 Task: Open Card Joint Venture Planning in Board Product Pricing and Packaging Strategy to Workspace Information Security and add a team member Softage.2@softage.net, a label Red, a checklist Psychology, an attachment from your google drive, a color Red and finally, add a card description 'Plan and execute company team-building conference with team-building exercises' and a comment 'This task presents an opportunity to showcase our leadership and project management skills, ensuring that it is completed on time and within budget.'. Add a start date 'Jan 06, 1900' with a due date 'Jan 13, 1900'
Action: Mouse moved to (519, 189)
Screenshot: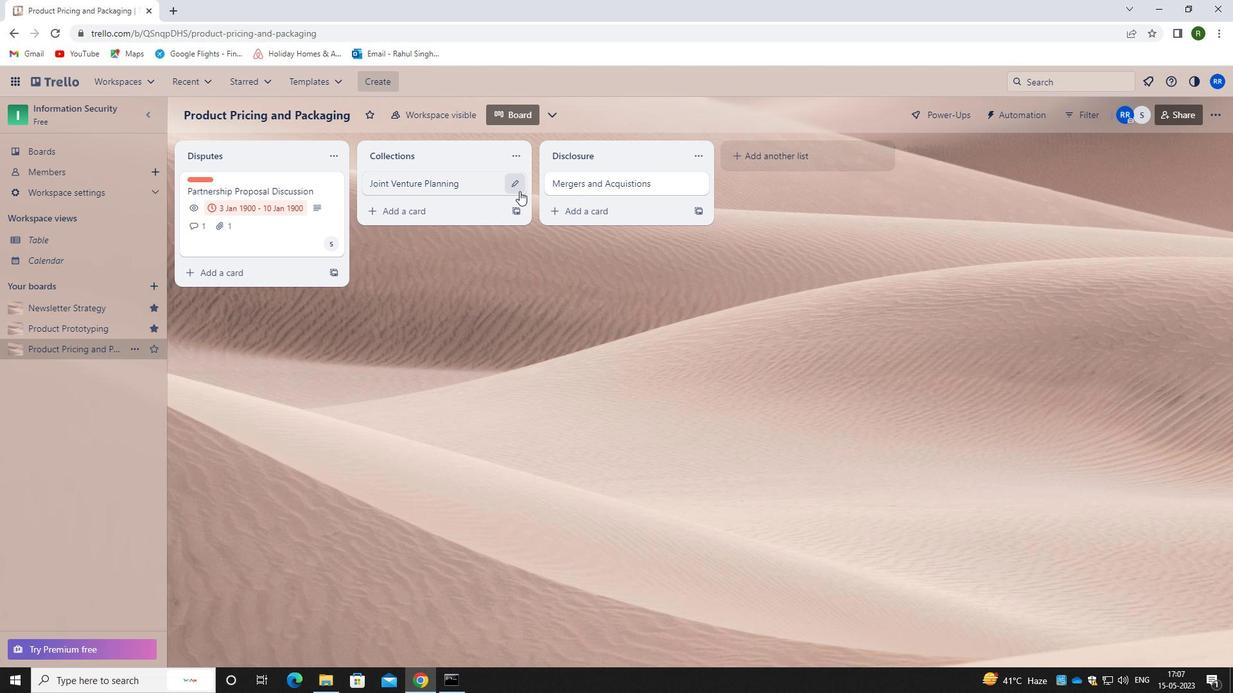 
Action: Mouse pressed left at (519, 189)
Screenshot: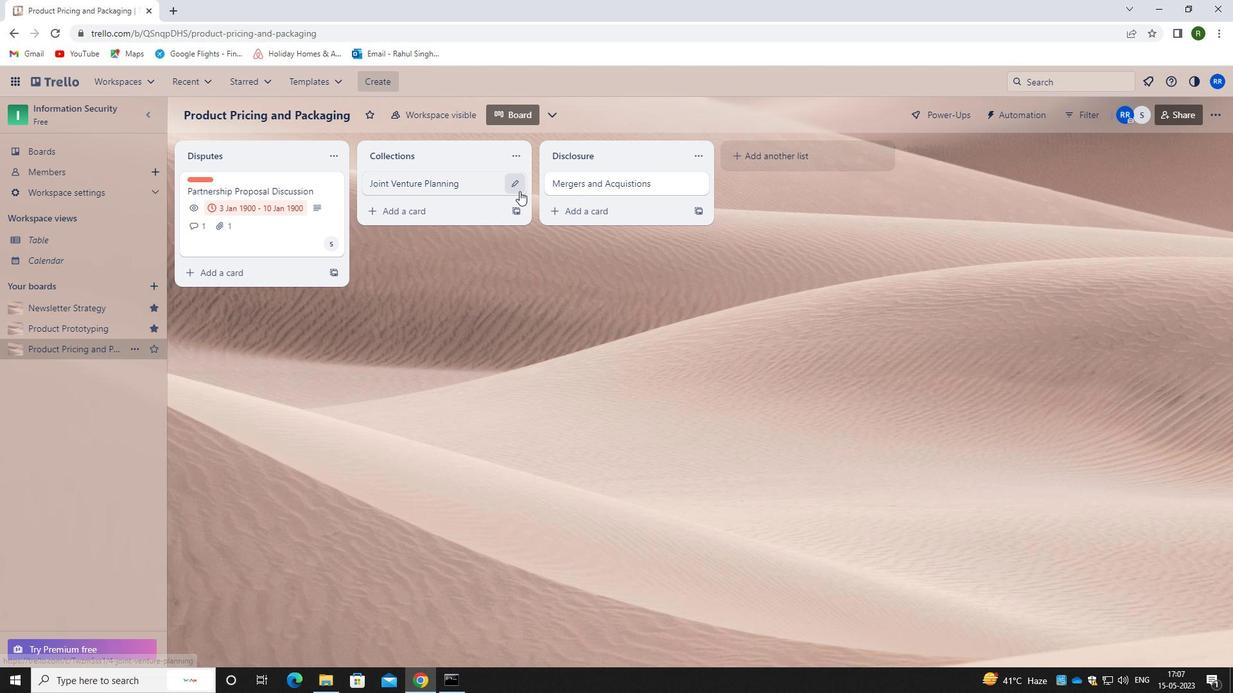 
Action: Mouse moved to (599, 182)
Screenshot: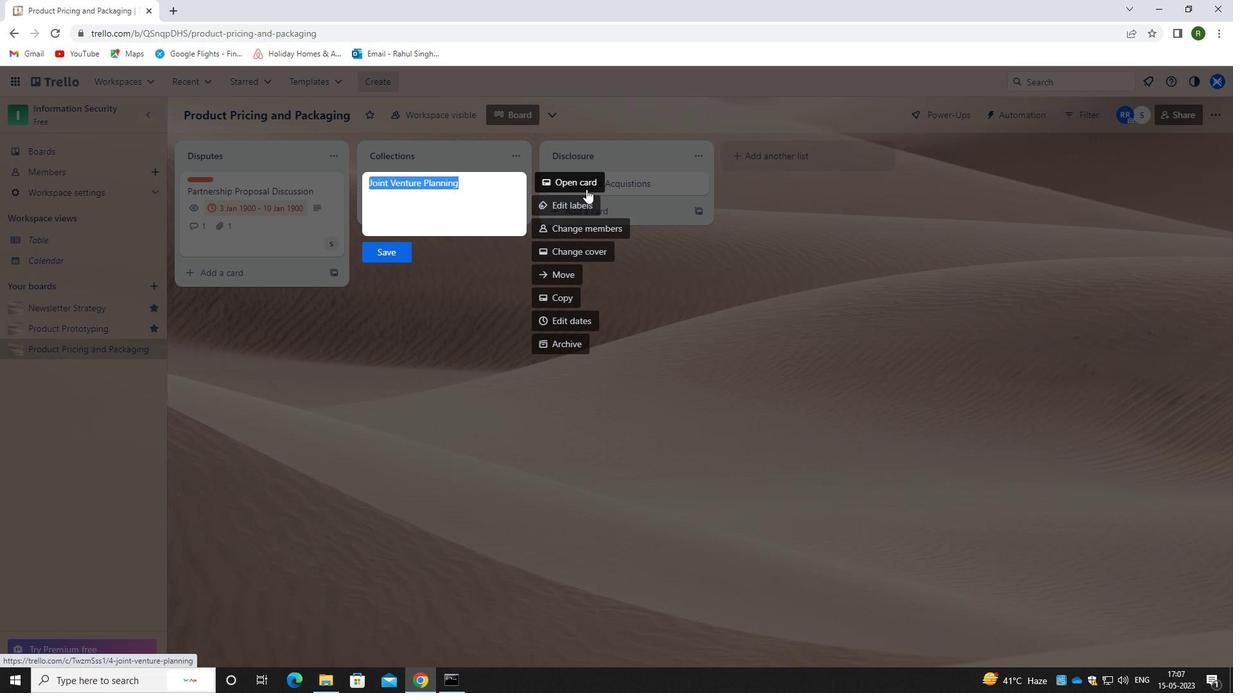 
Action: Mouse pressed left at (599, 182)
Screenshot: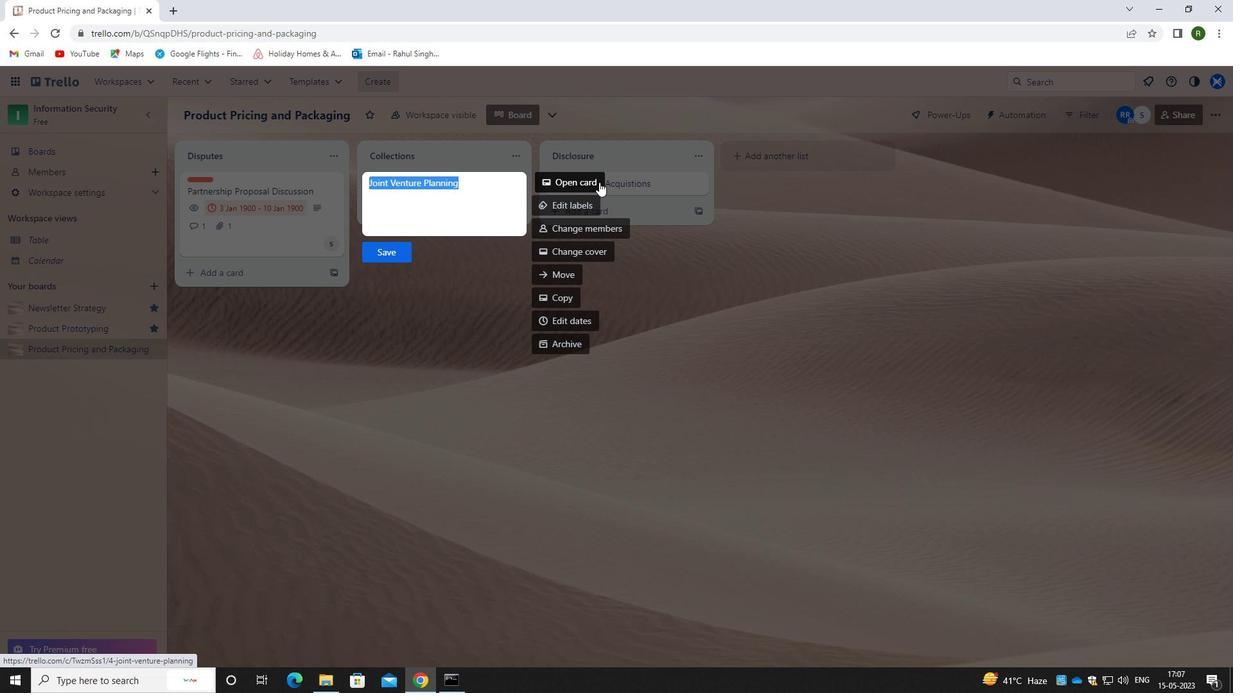 
Action: Mouse moved to (776, 225)
Screenshot: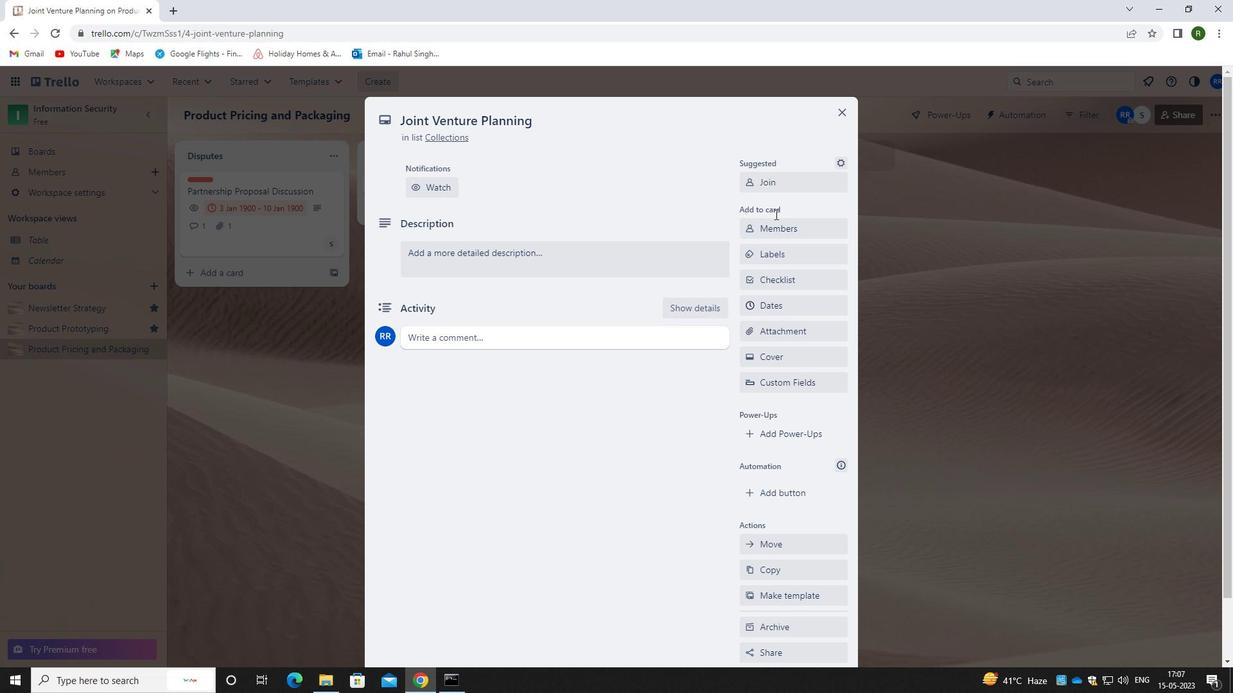
Action: Mouse pressed left at (776, 225)
Screenshot: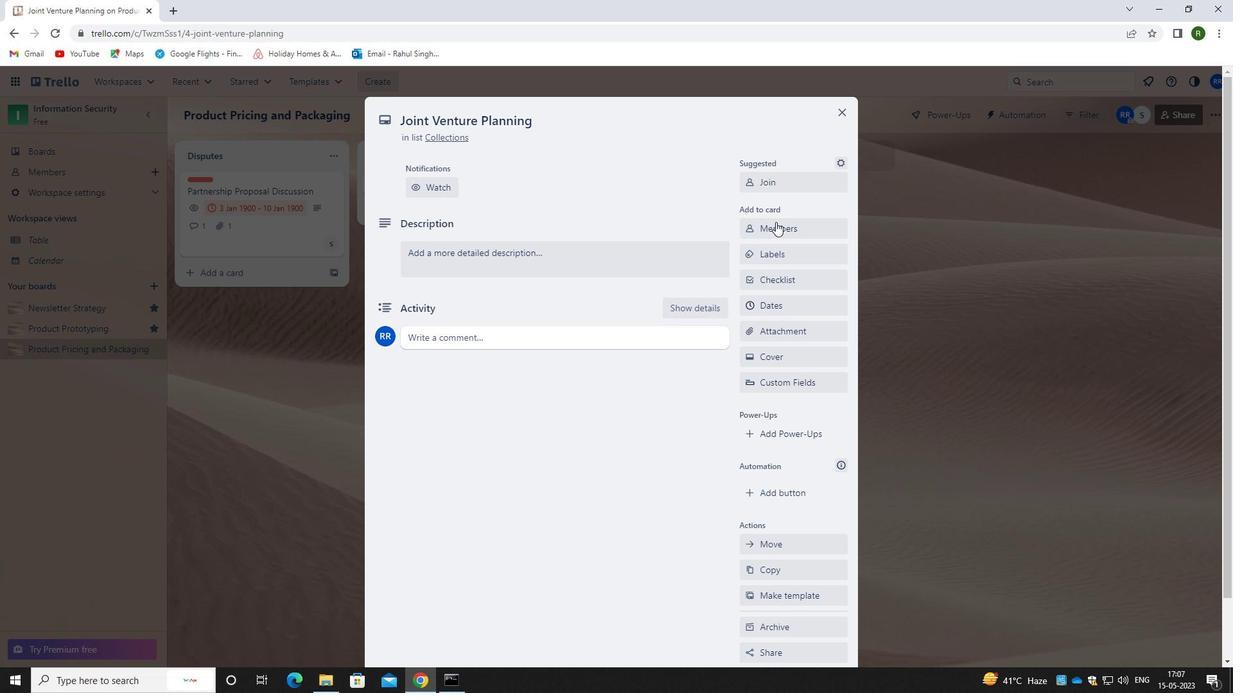 
Action: Mouse moved to (636, 204)
Screenshot: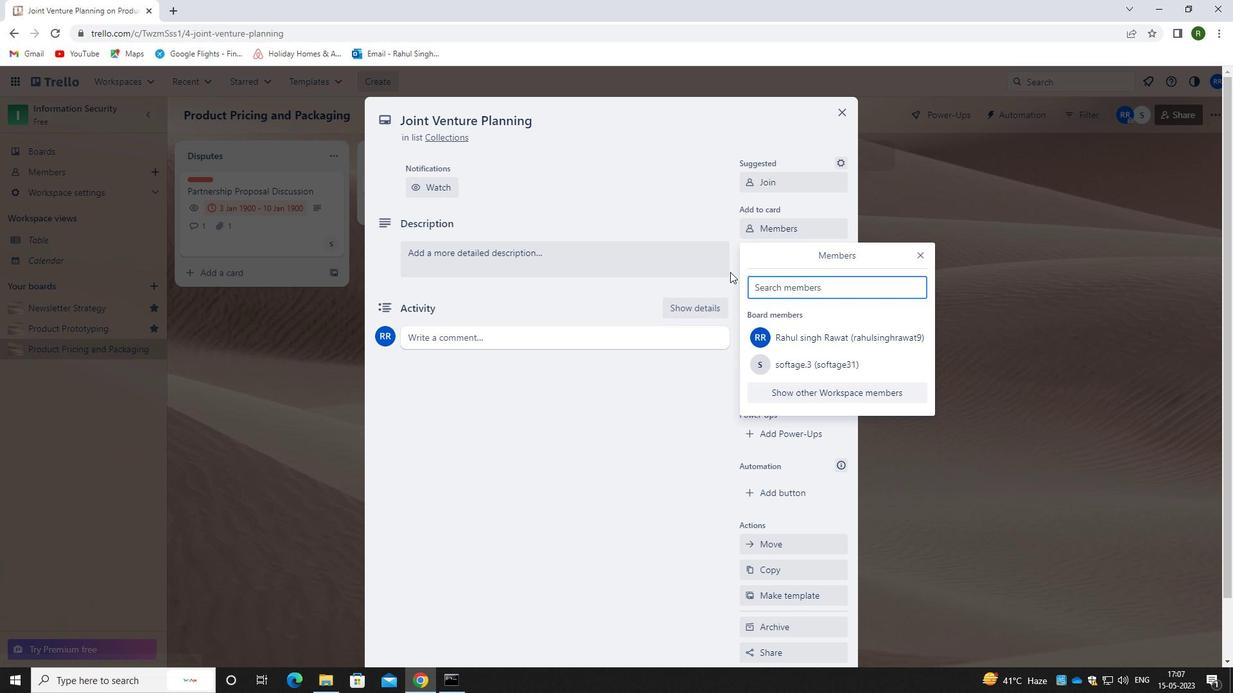 
Action: Key pressed <Key.caps_lock>s<Key.caps_lock>oftage.2<Key.shift>@SOFTAGE.NET
Screenshot: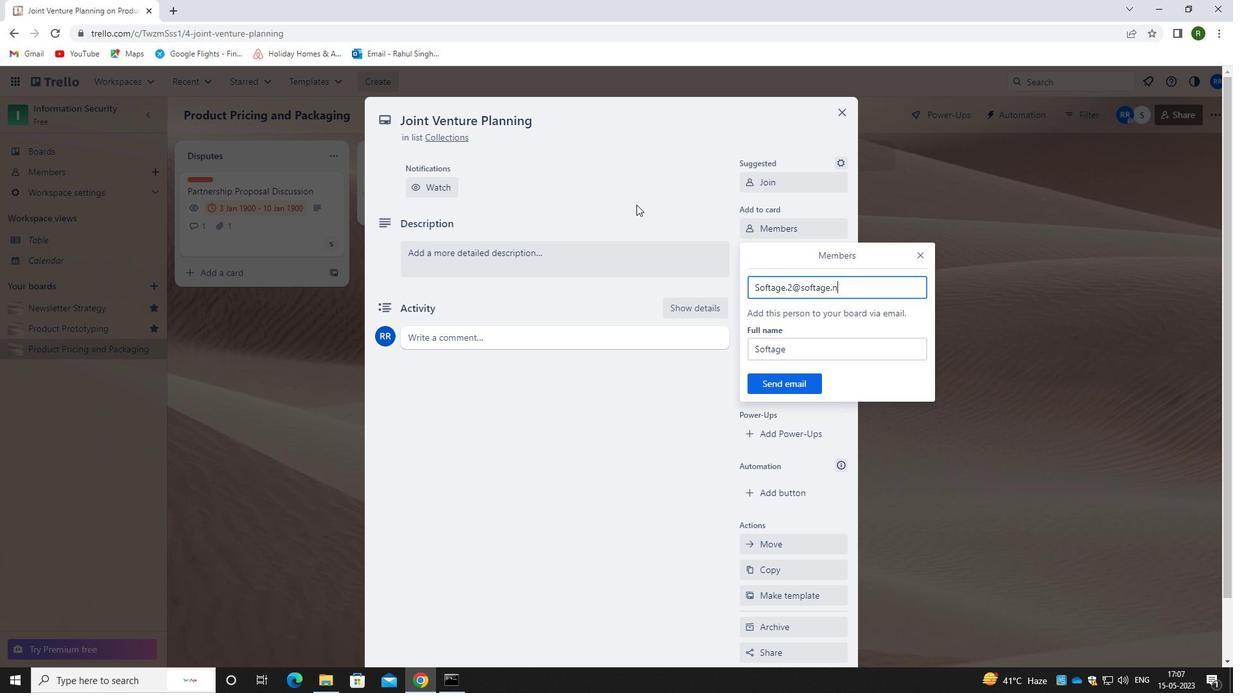 
Action: Mouse moved to (769, 384)
Screenshot: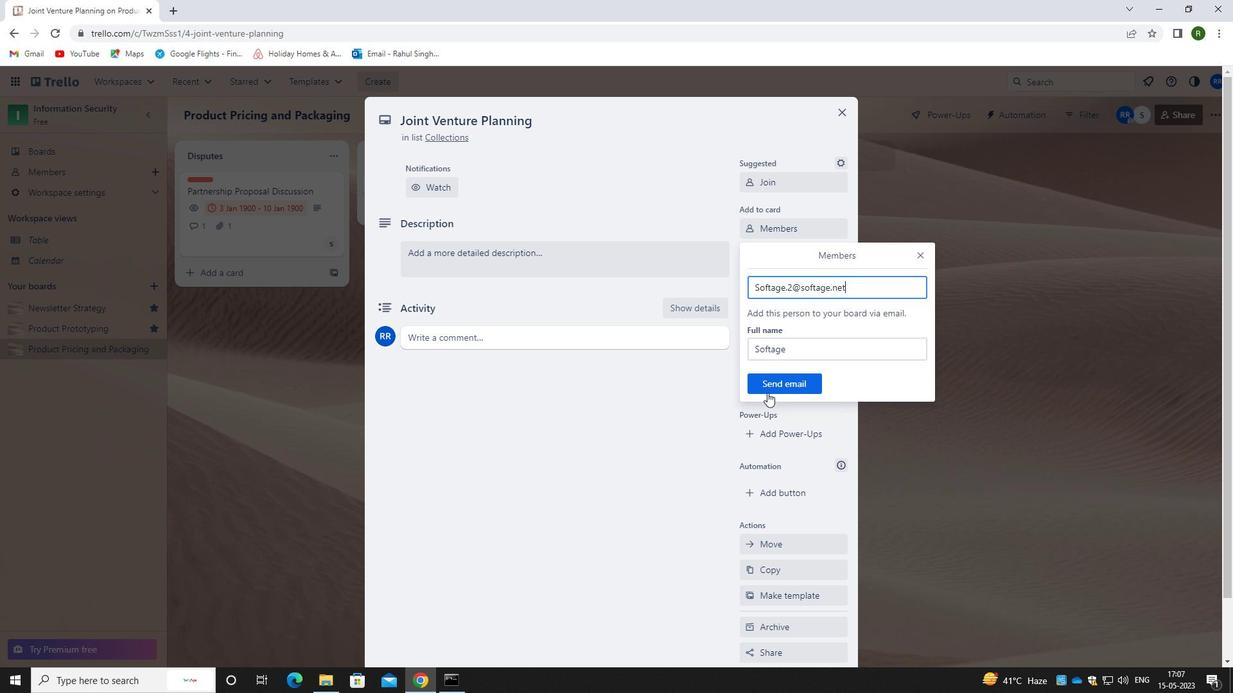 
Action: Mouse pressed left at (769, 384)
Screenshot: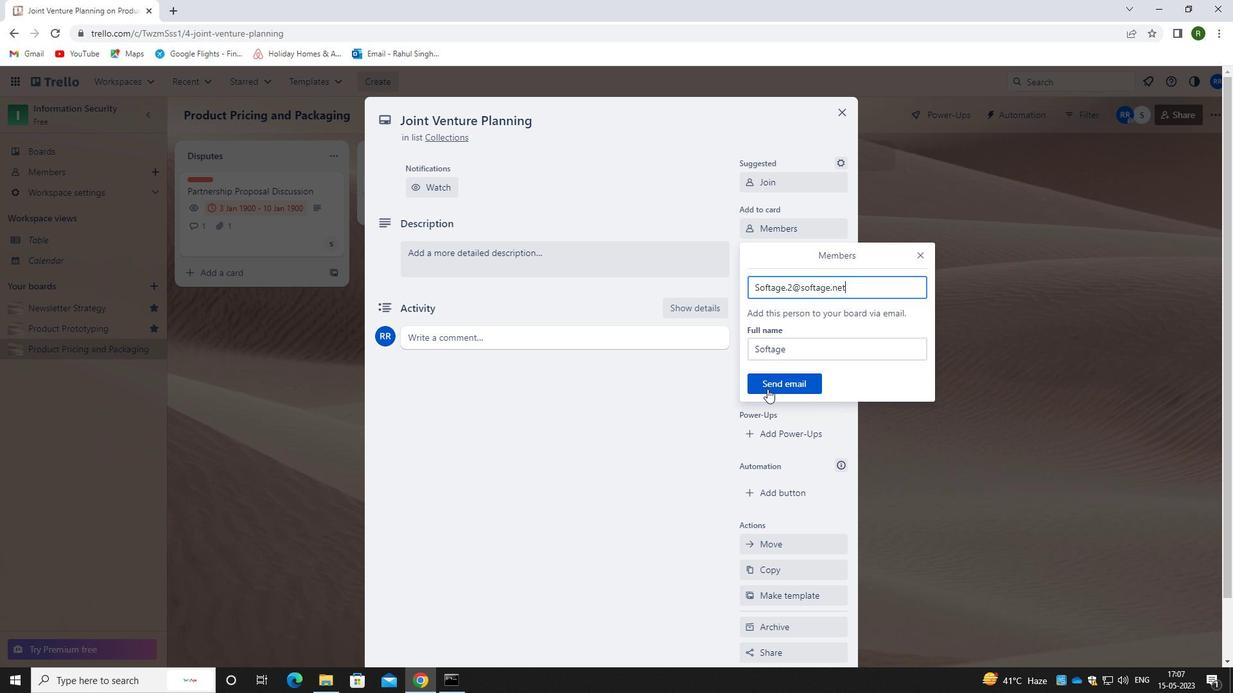 
Action: Mouse moved to (783, 257)
Screenshot: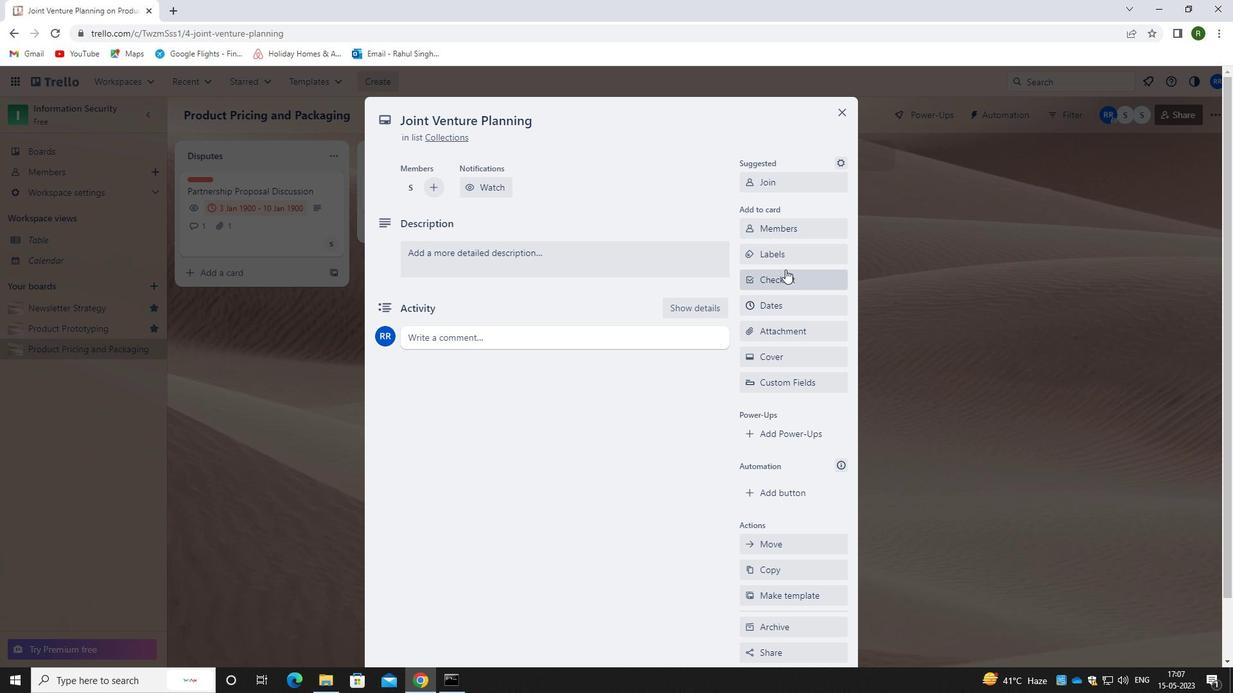 
Action: Mouse pressed left at (783, 257)
Screenshot: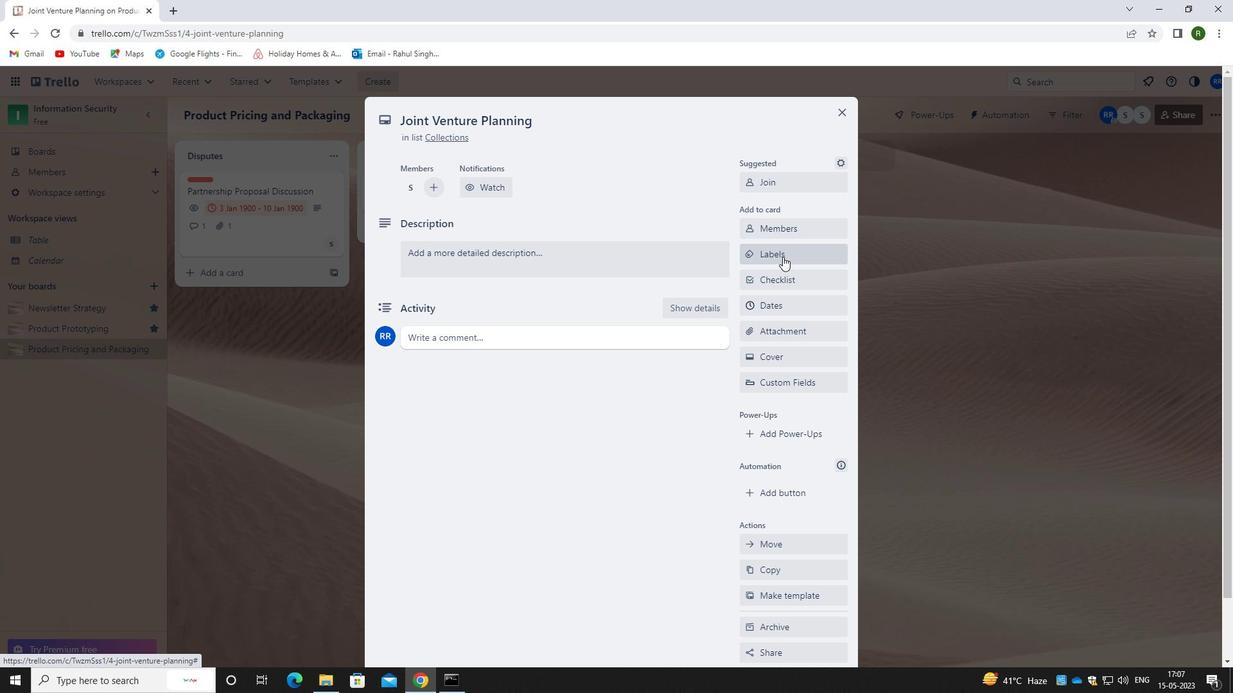 
Action: Mouse moved to (782, 257)
Screenshot: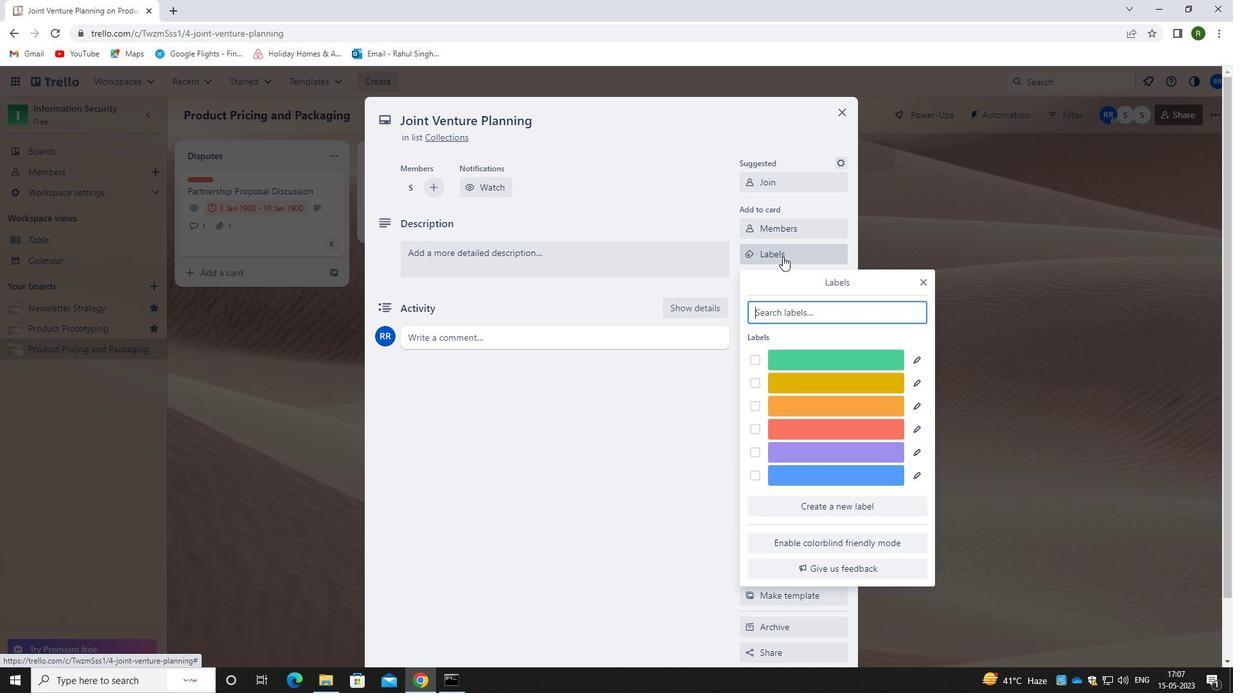 
Action: Key pressed RED
Screenshot: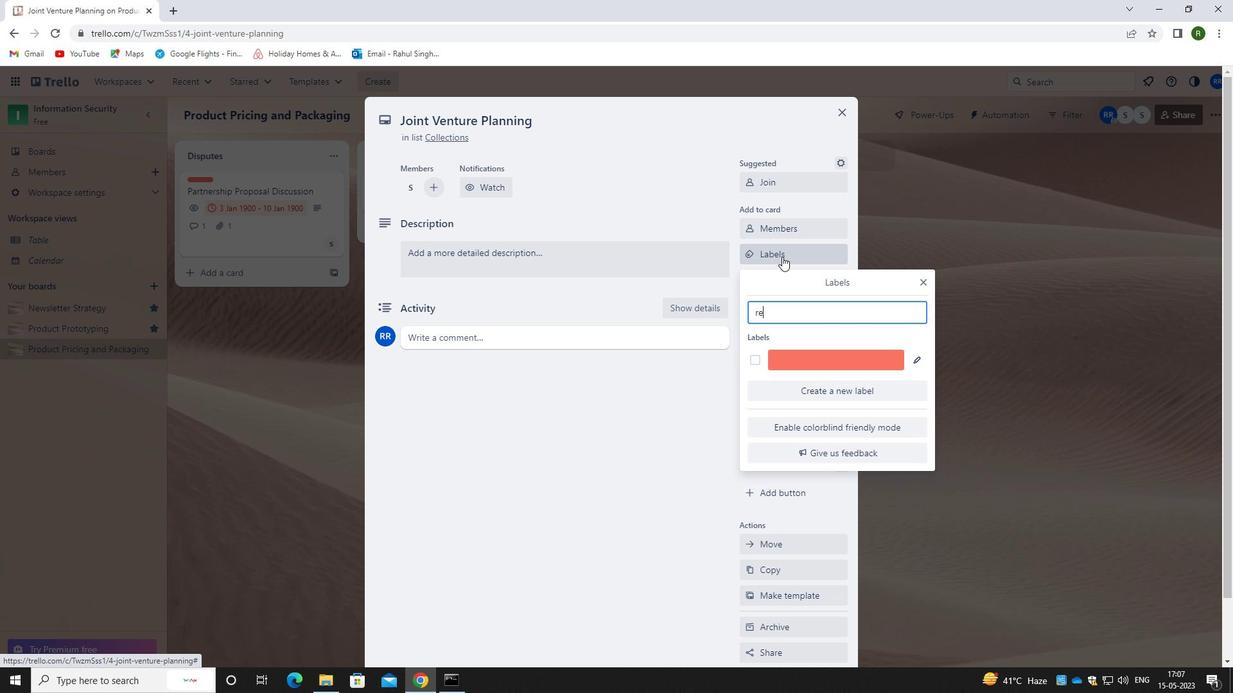 
Action: Mouse moved to (752, 360)
Screenshot: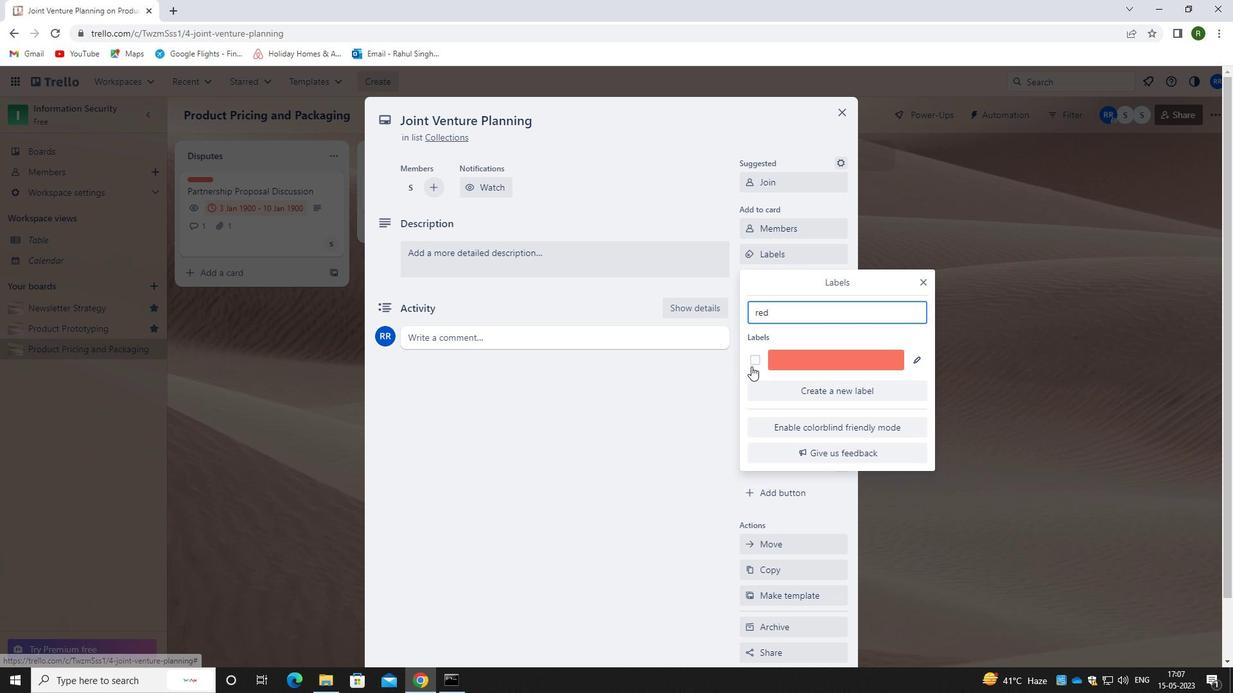 
Action: Mouse pressed left at (752, 360)
Screenshot: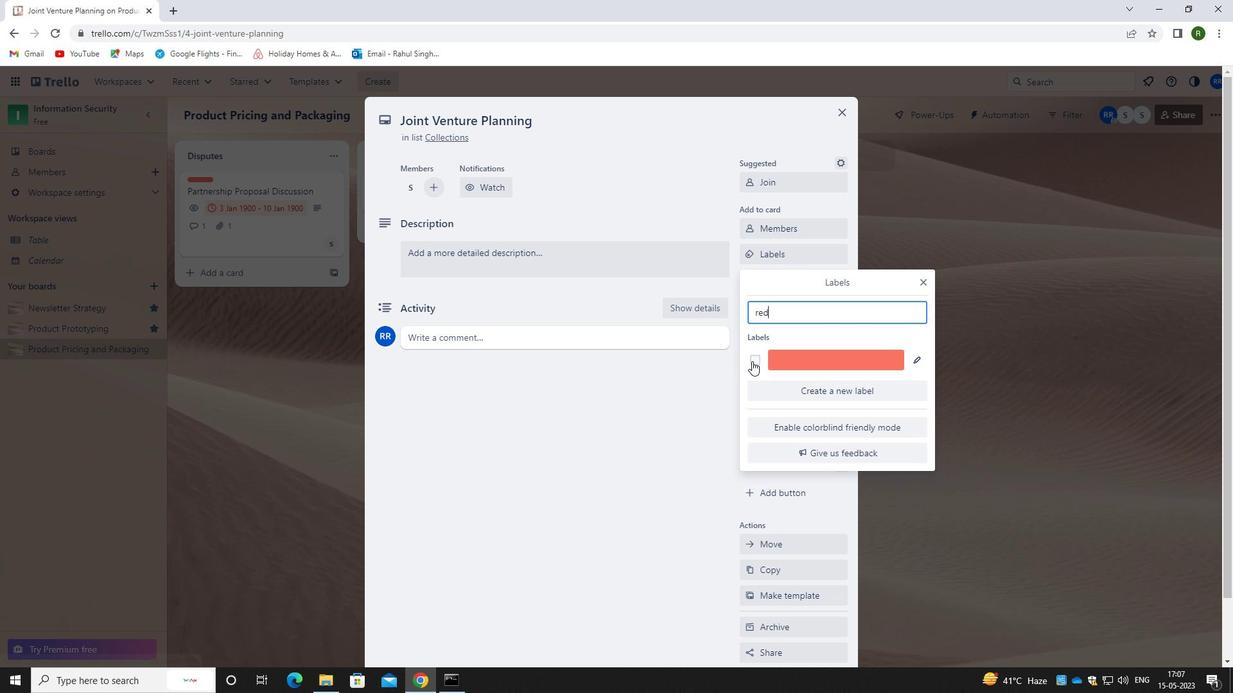 
Action: Mouse moved to (658, 434)
Screenshot: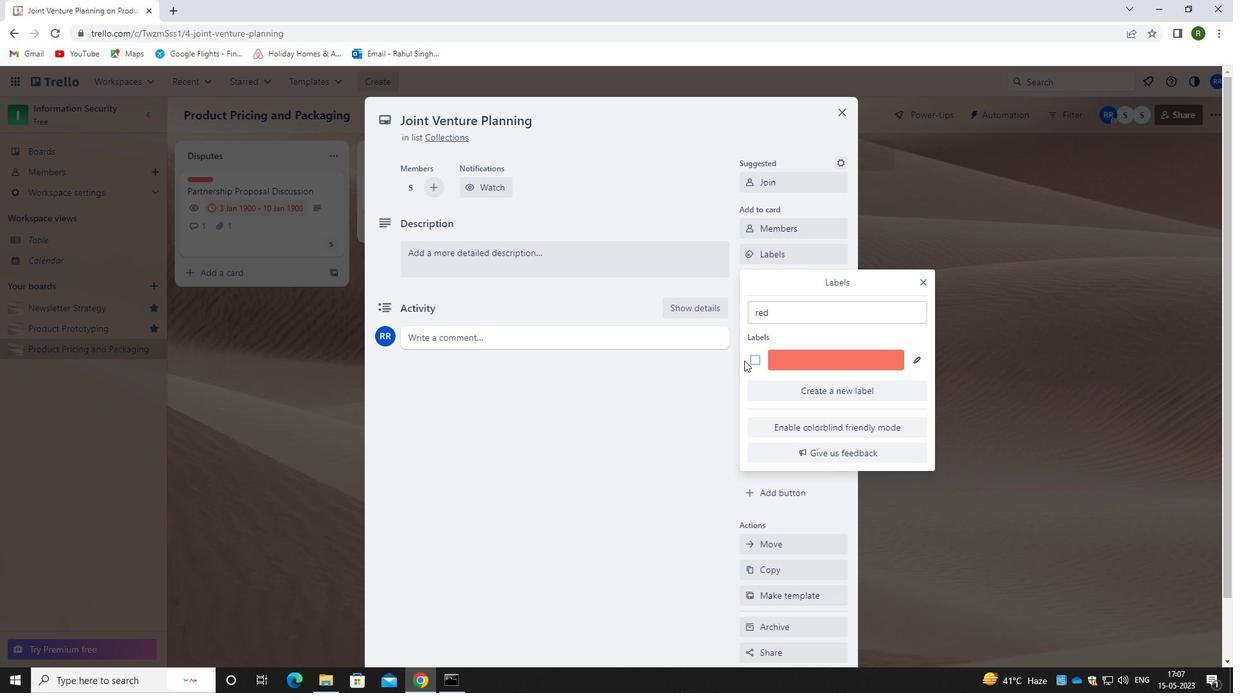 
Action: Mouse pressed left at (658, 434)
Screenshot: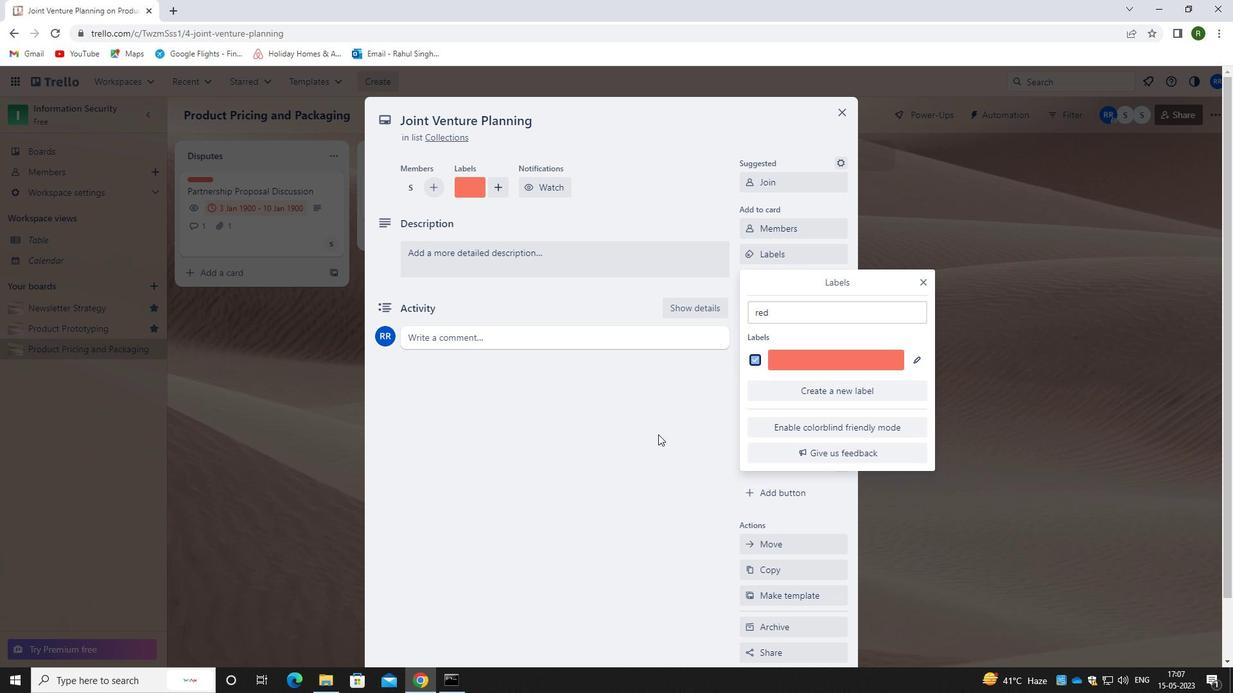 
Action: Mouse moved to (793, 278)
Screenshot: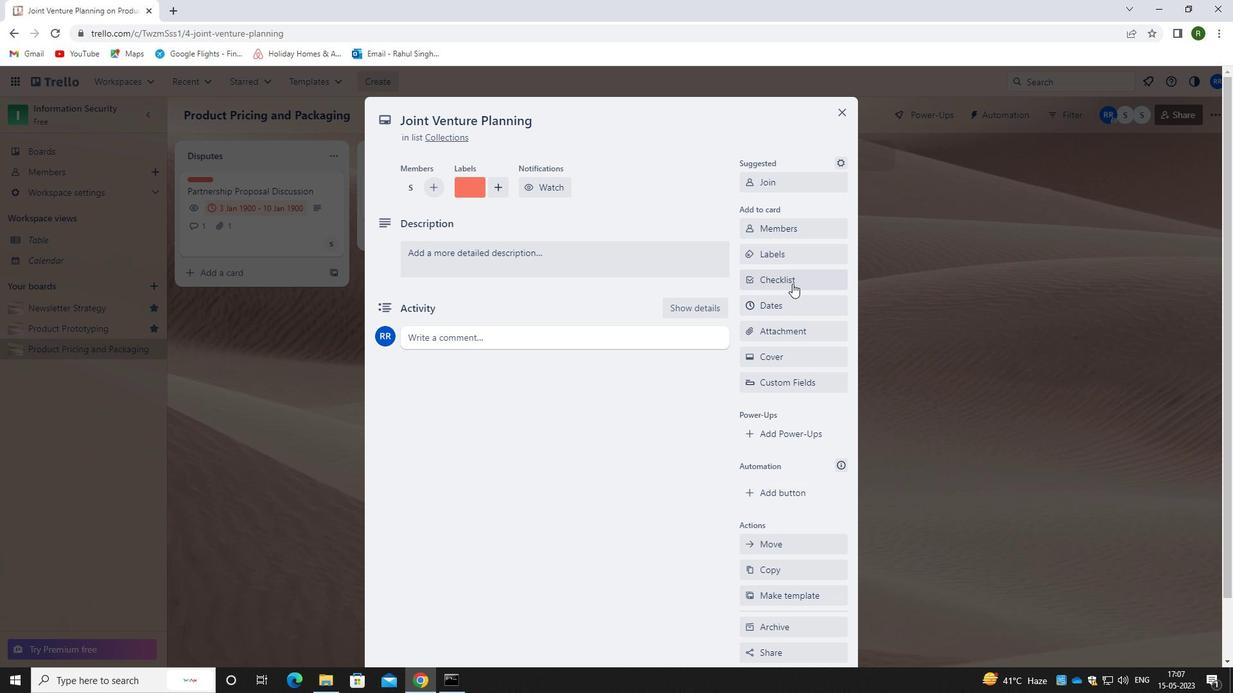 
Action: Mouse pressed left at (793, 278)
Screenshot: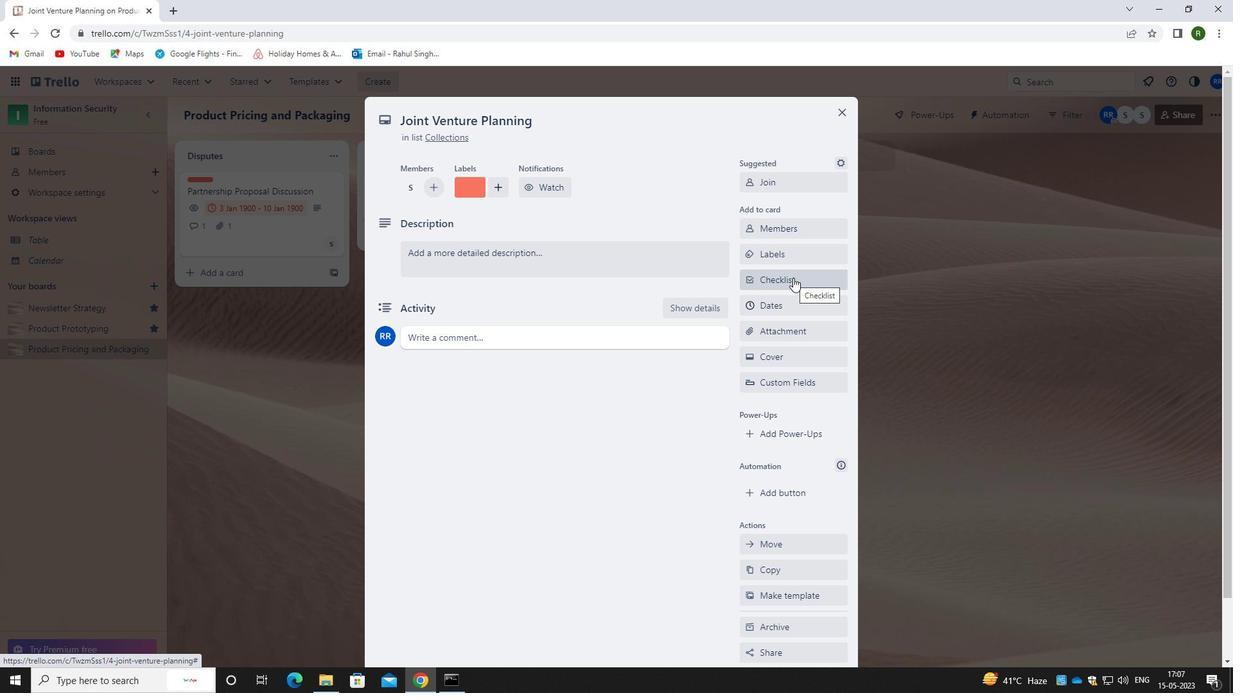 
Action: Mouse moved to (783, 298)
Screenshot: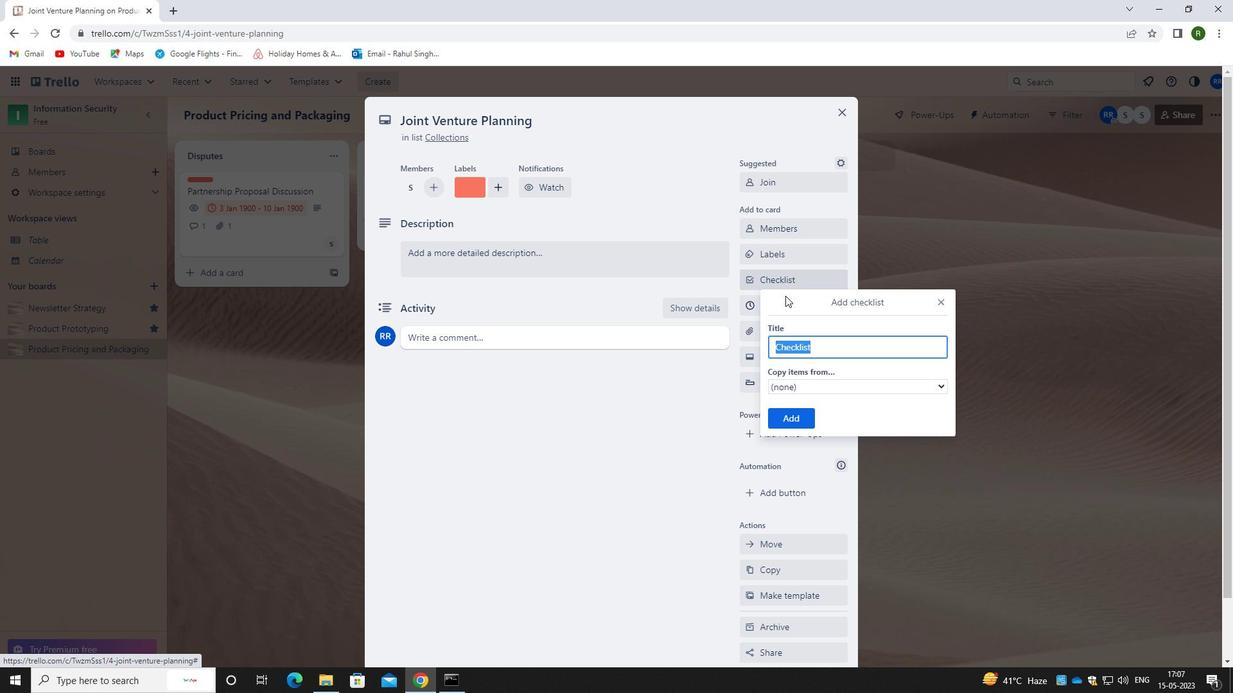 
Action: Key pressed <Key.shift>PSYCHO
Screenshot: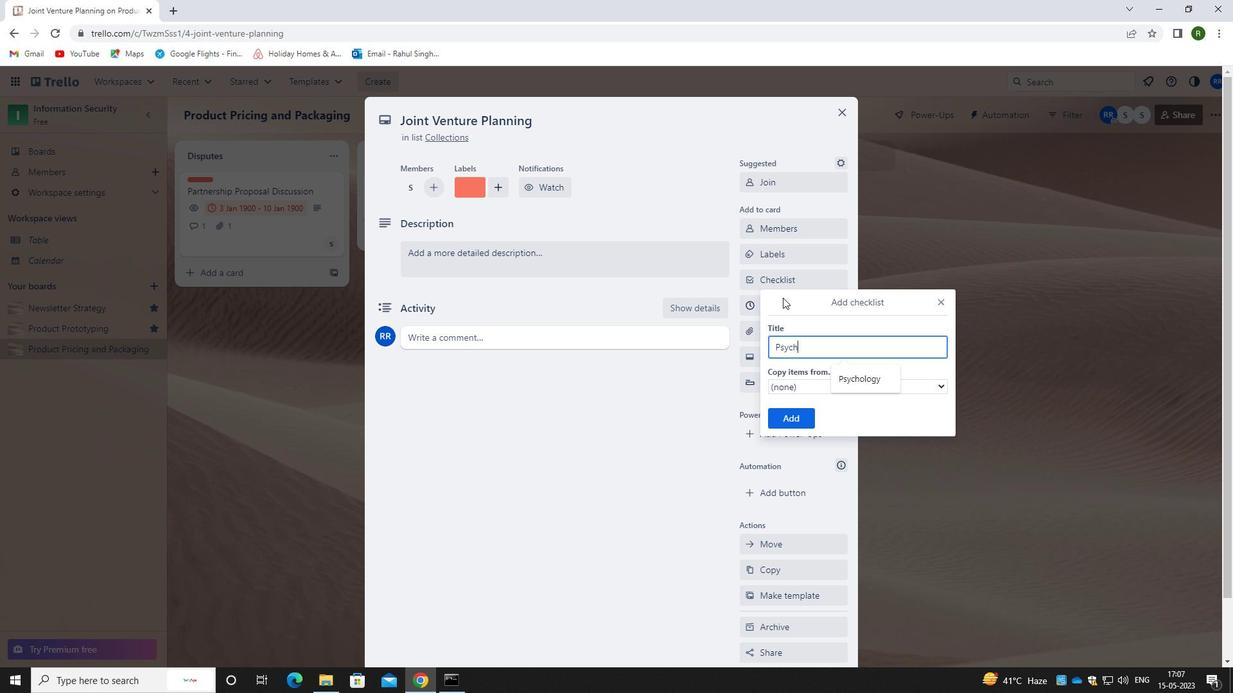 
Action: Mouse moved to (853, 377)
Screenshot: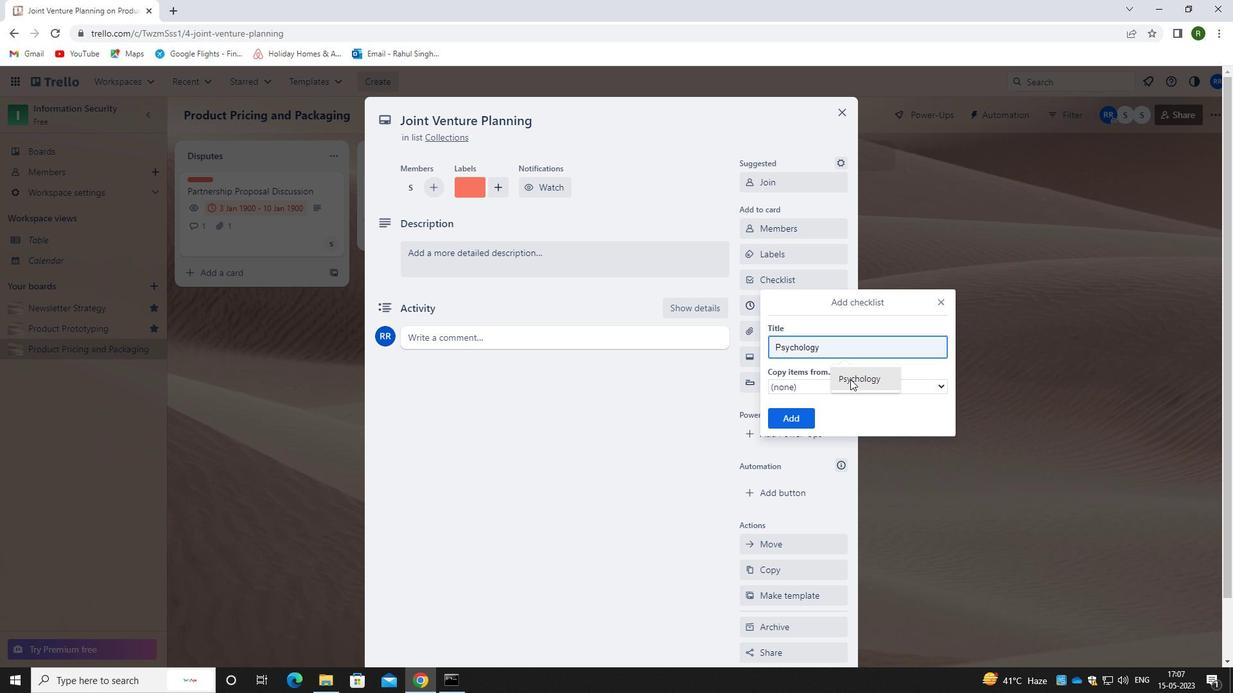 
Action: Mouse pressed left at (853, 377)
Screenshot: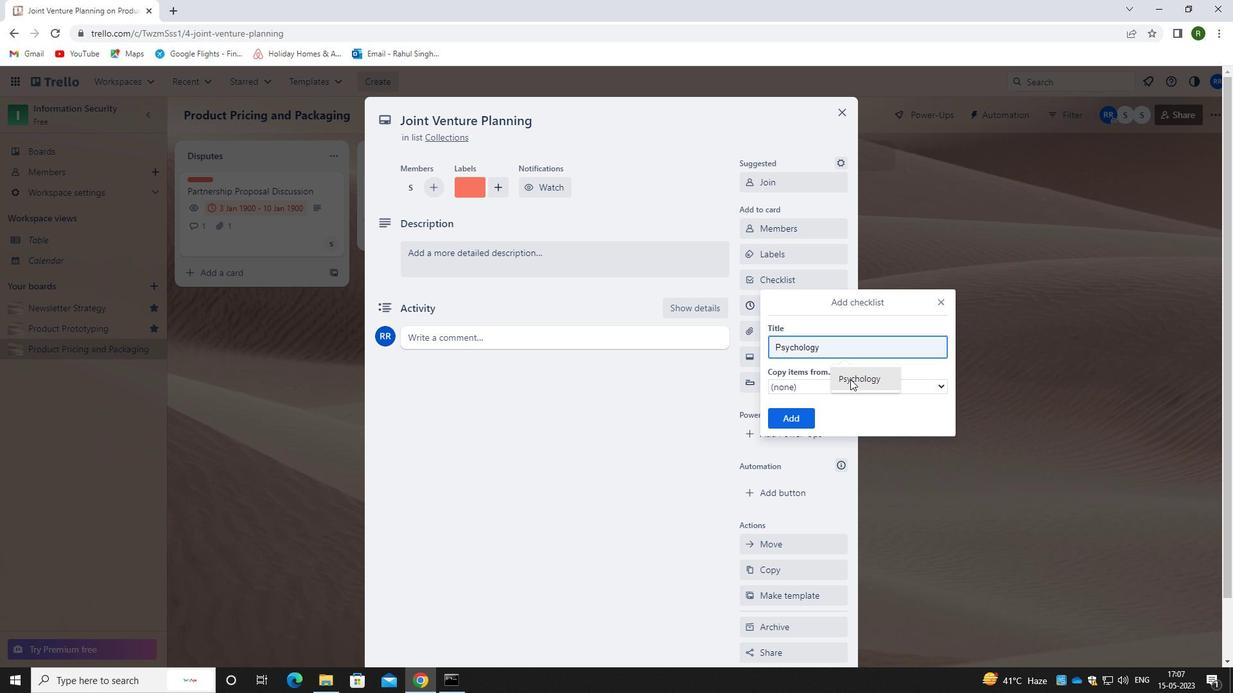 
Action: Mouse moved to (805, 418)
Screenshot: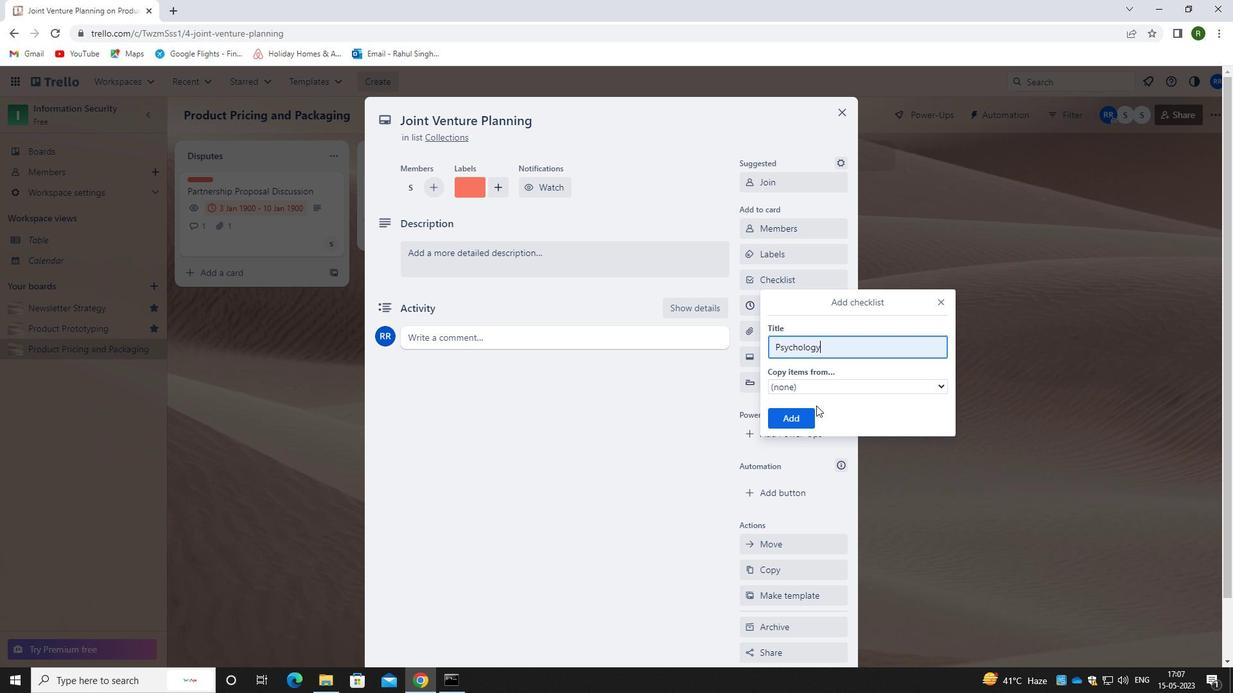 
Action: Mouse pressed left at (805, 418)
Screenshot: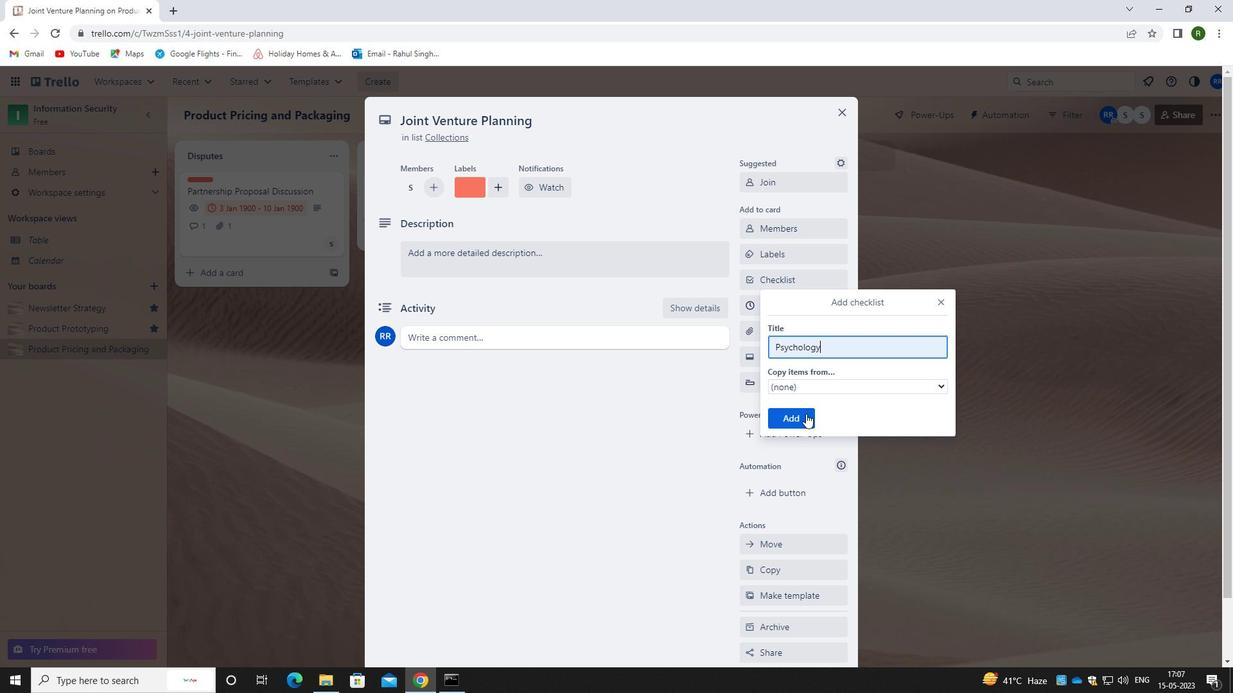 
Action: Mouse moved to (805, 335)
Screenshot: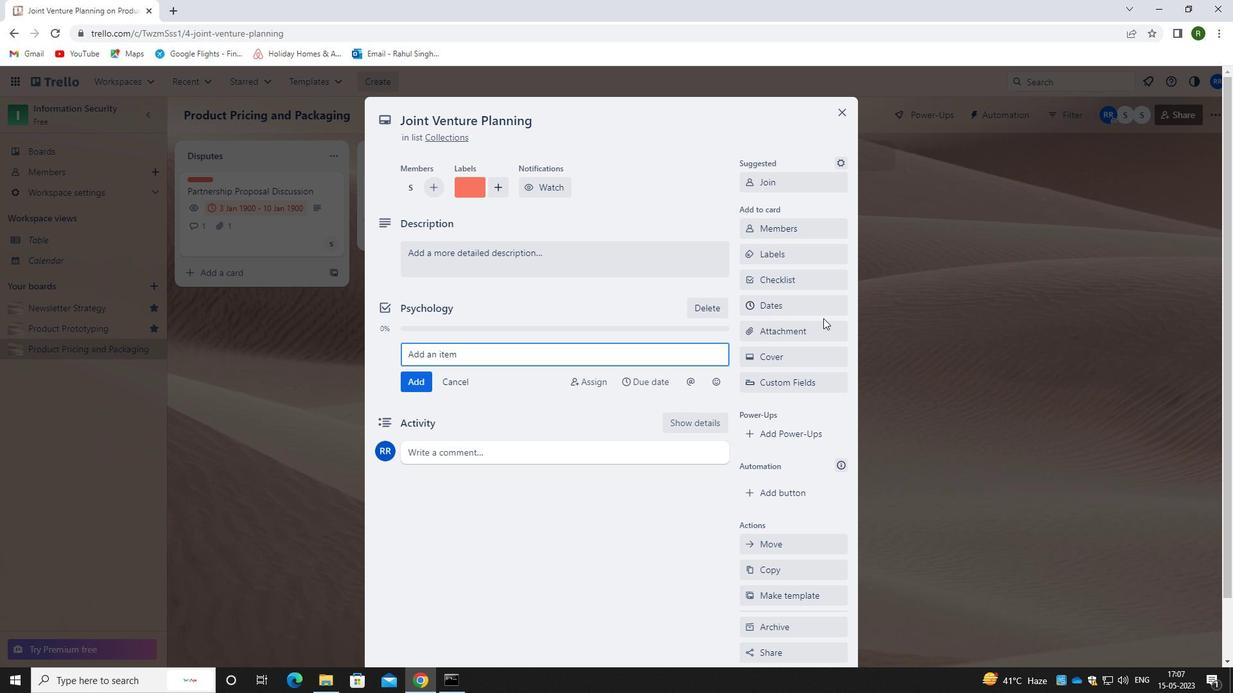 
Action: Mouse pressed left at (805, 335)
Screenshot: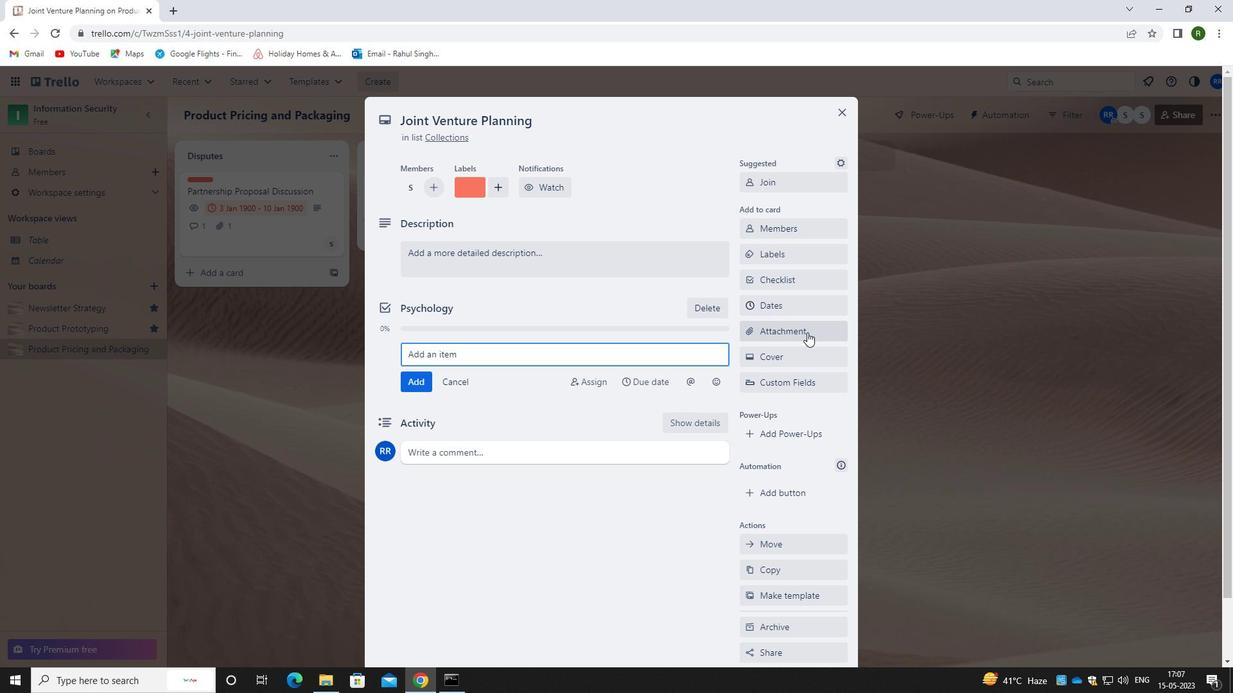 
Action: Mouse moved to (808, 428)
Screenshot: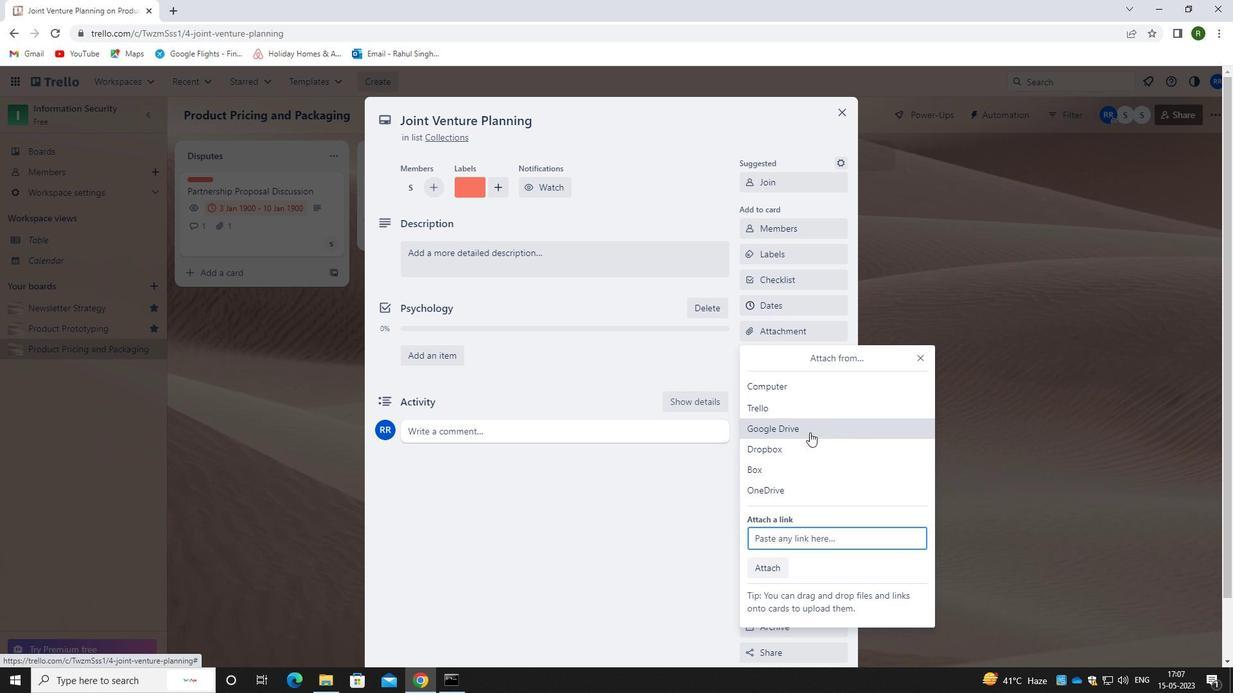 
Action: Mouse pressed left at (808, 428)
Screenshot: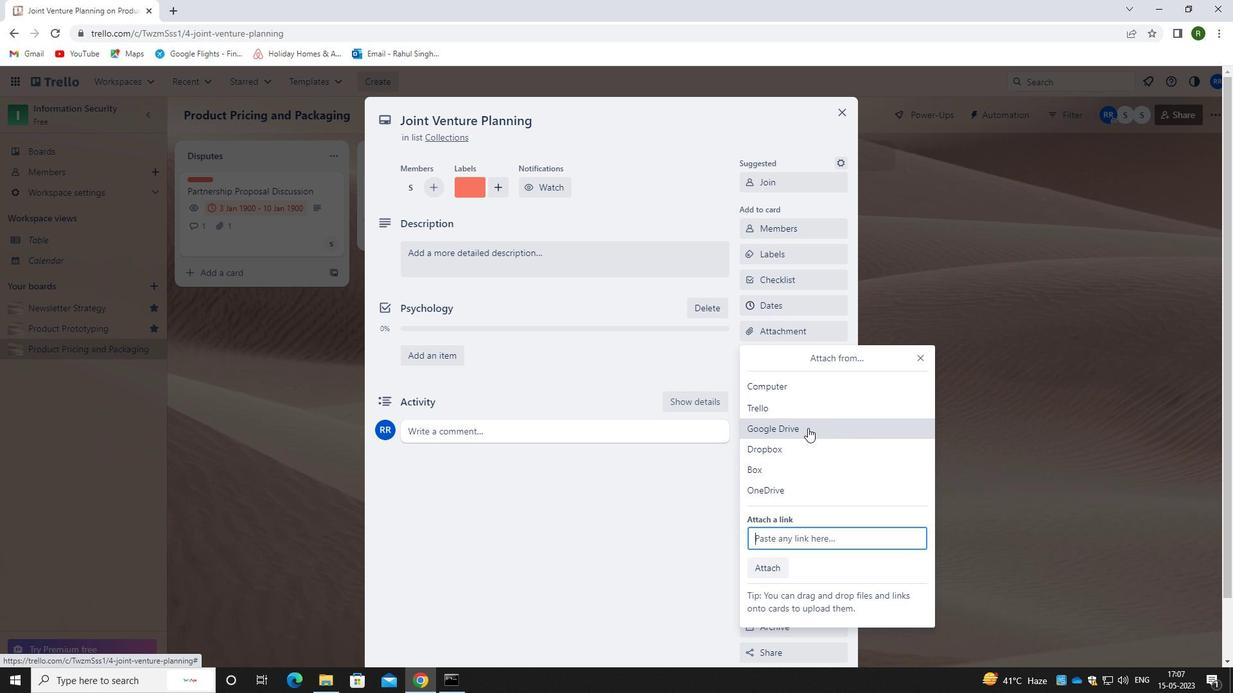 
Action: Mouse moved to (326, 471)
Screenshot: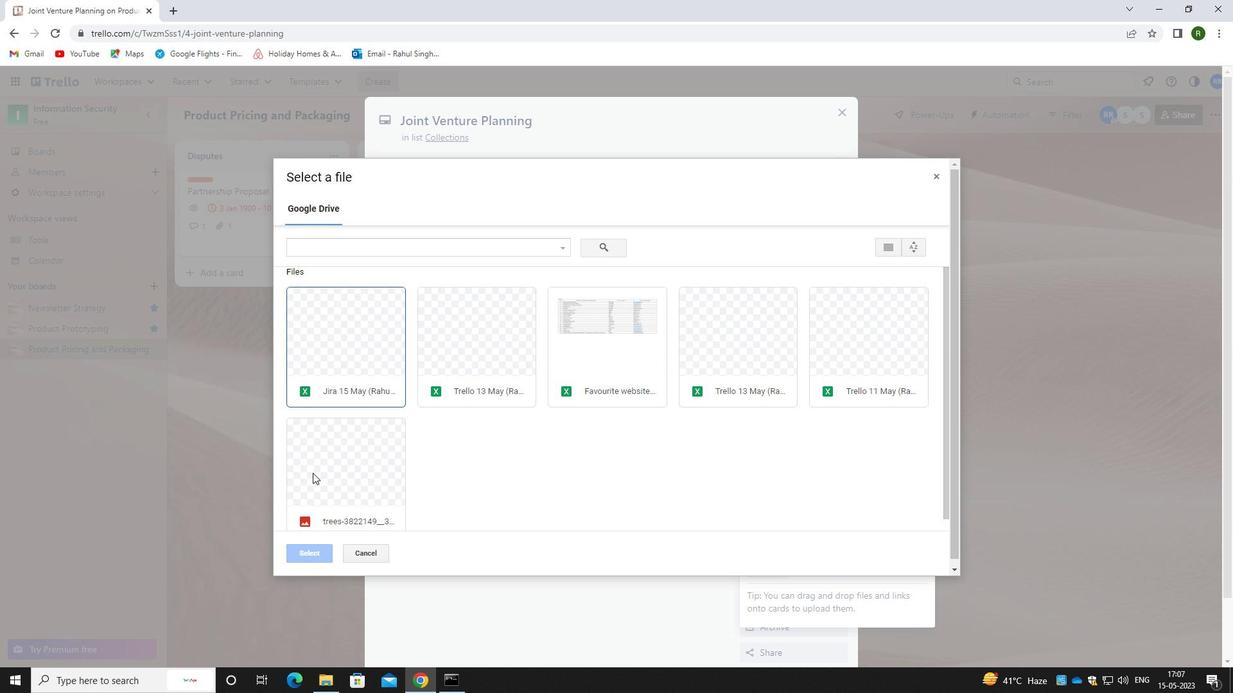 
Action: Mouse pressed left at (326, 471)
Screenshot: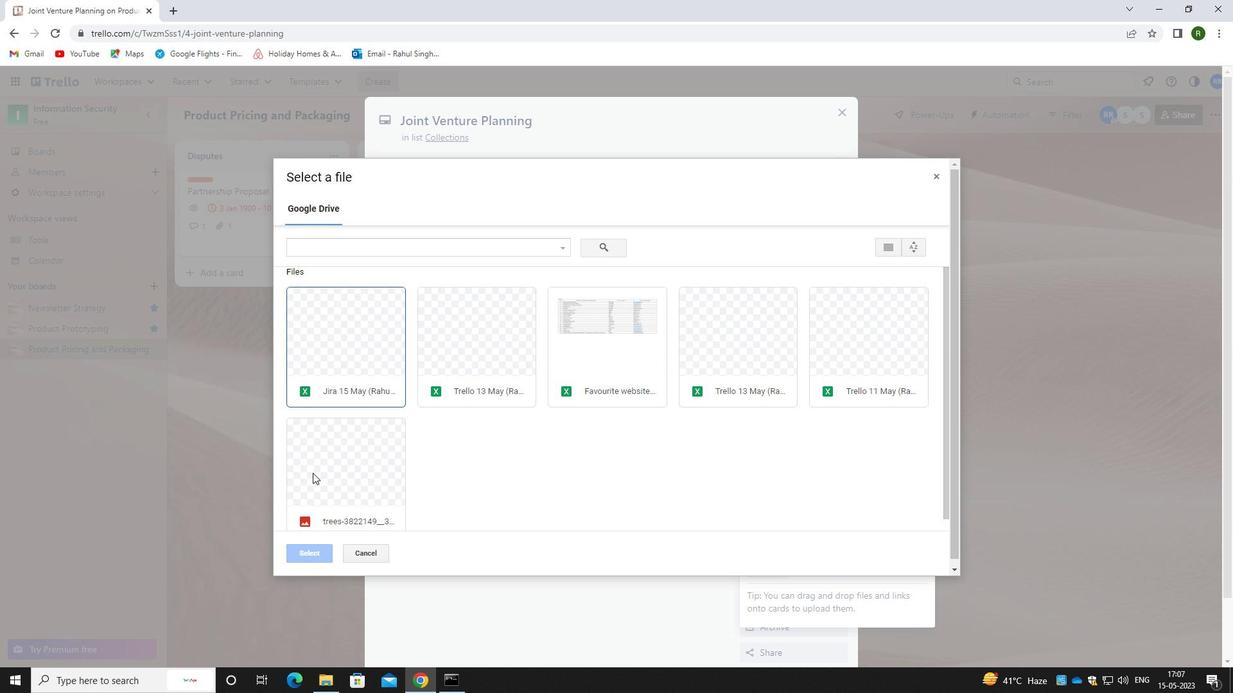 
Action: Mouse moved to (305, 550)
Screenshot: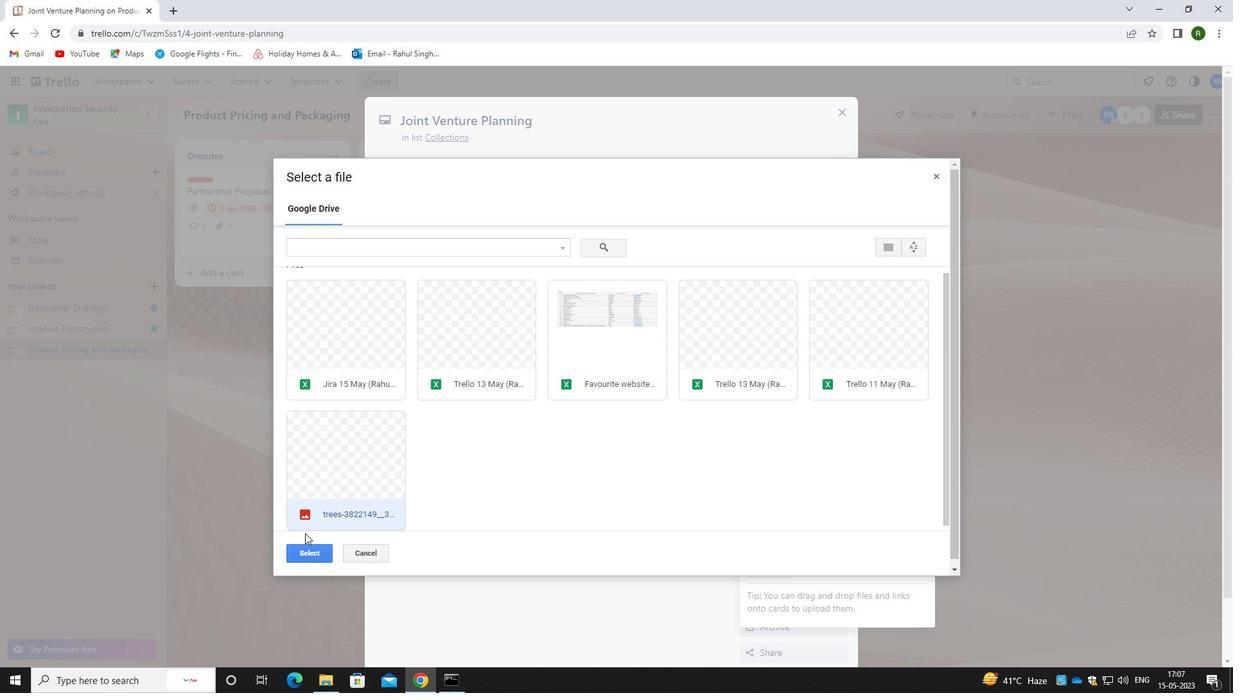 
Action: Mouse pressed left at (305, 550)
Screenshot: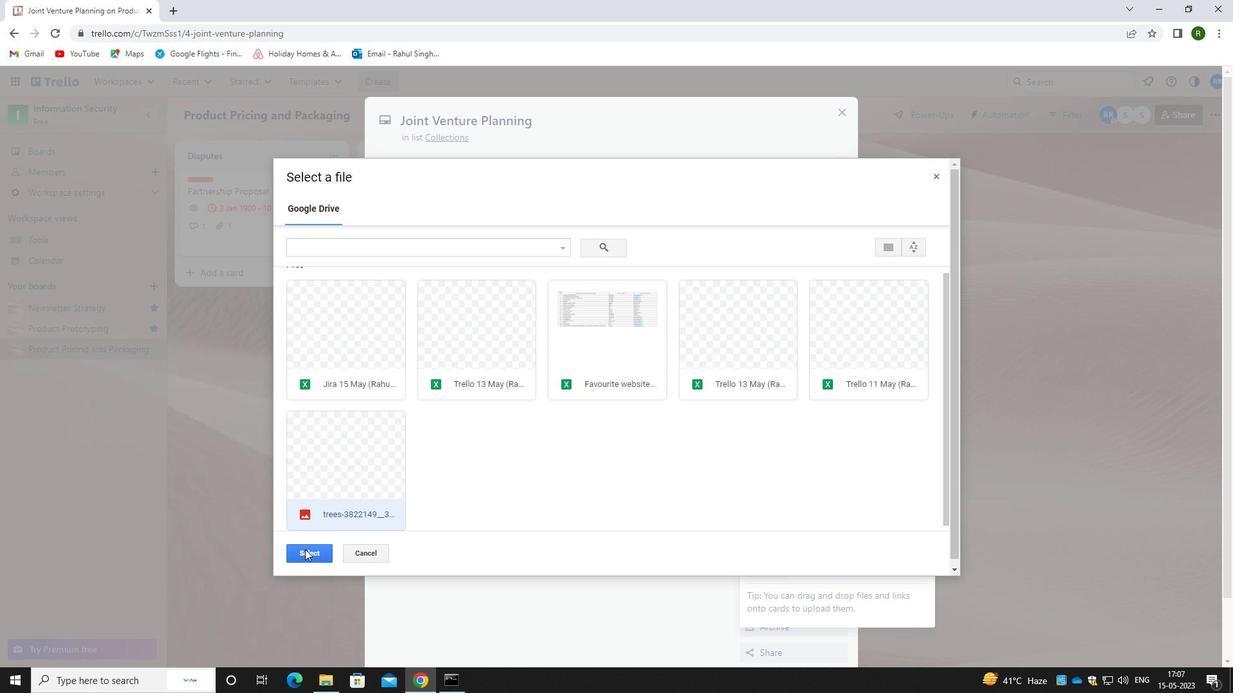 
Action: Mouse moved to (543, 262)
Screenshot: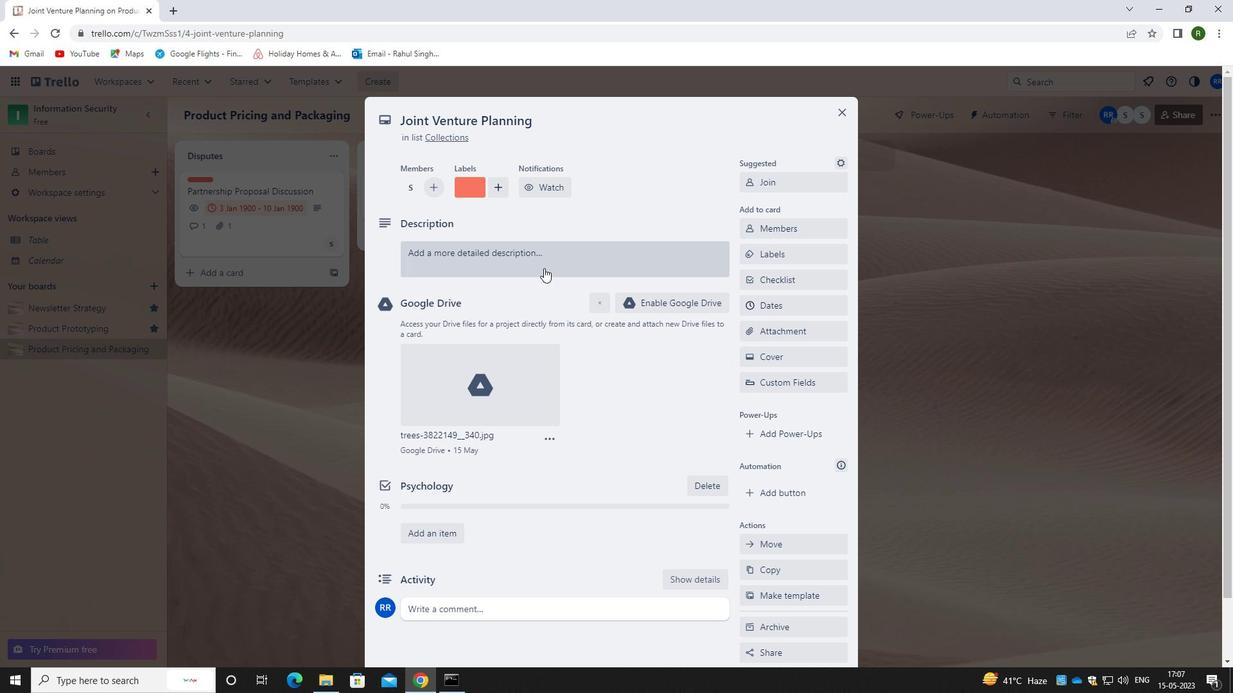 
Action: Mouse pressed left at (543, 262)
Screenshot: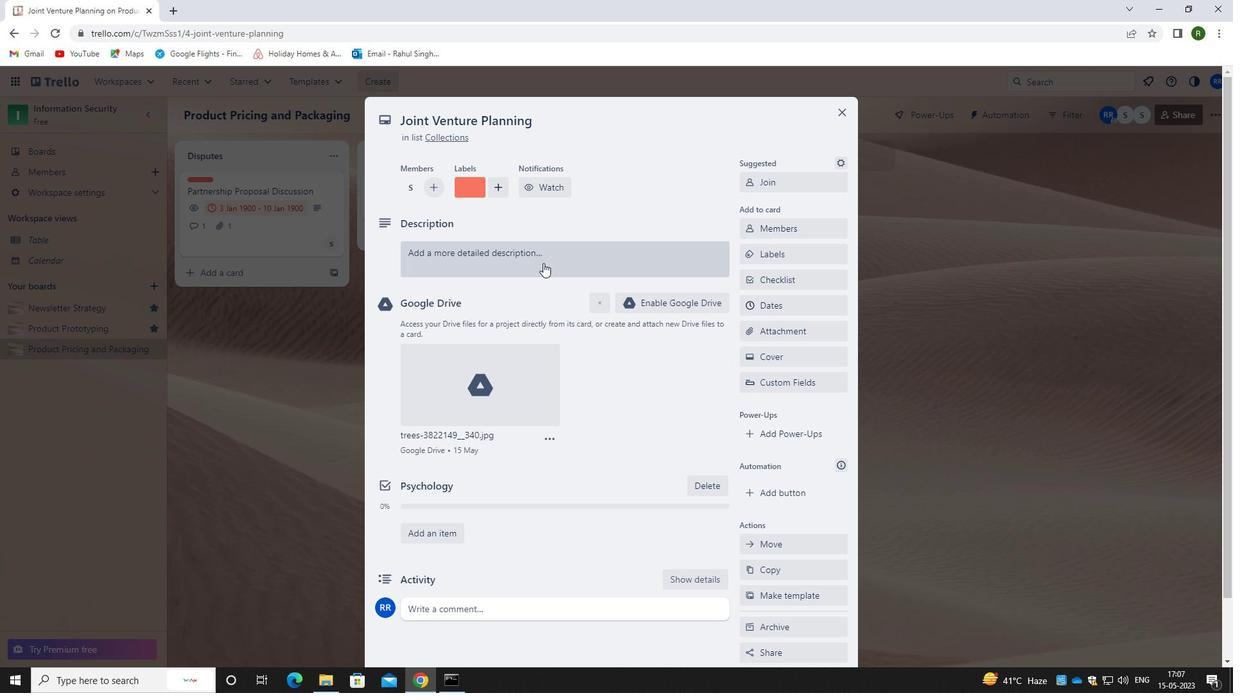 
Action: Mouse moved to (539, 303)
Screenshot: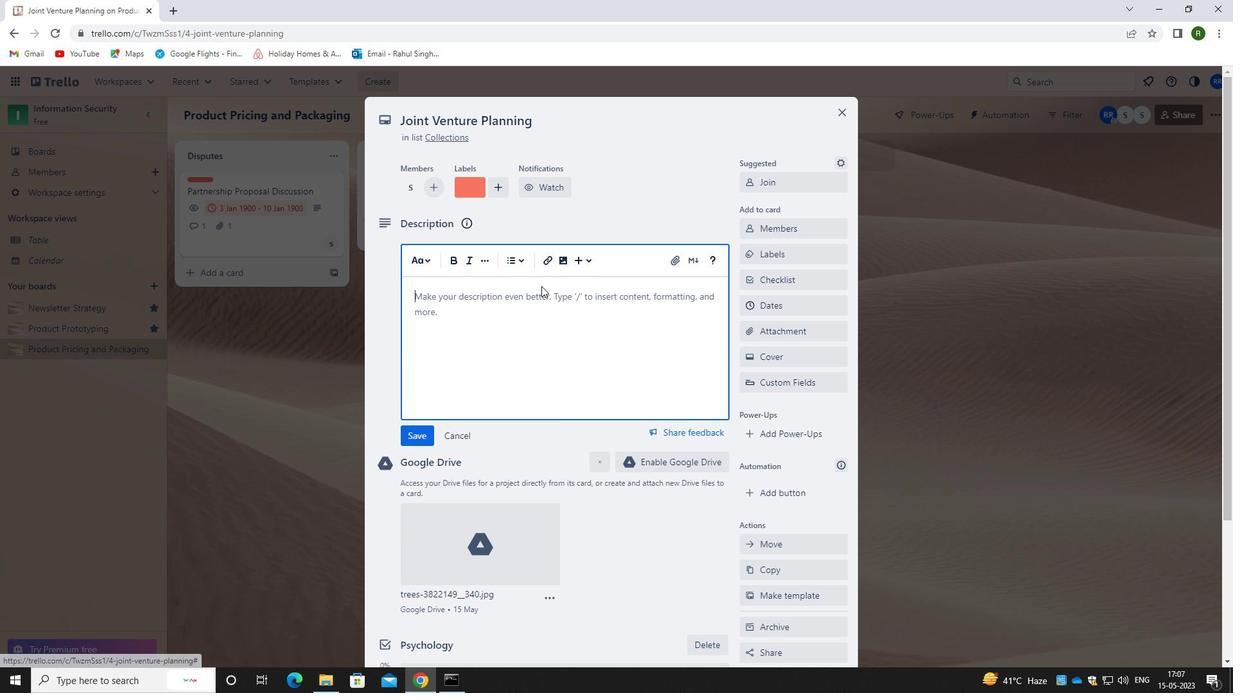 
Action: Key pressed <Key.caps_lock>P<Key.caps_lock>LAN<Key.space>AND<Key.space>EXECUTE<Key.space>COMPANY<Key.space>TEAM<Key.space>BUILDING<Key.space>CONFERENCE<Key.space>WITH<Key.space>TEAM<Key.space>BUILDING<Key.space>EXERSICE
Screenshot: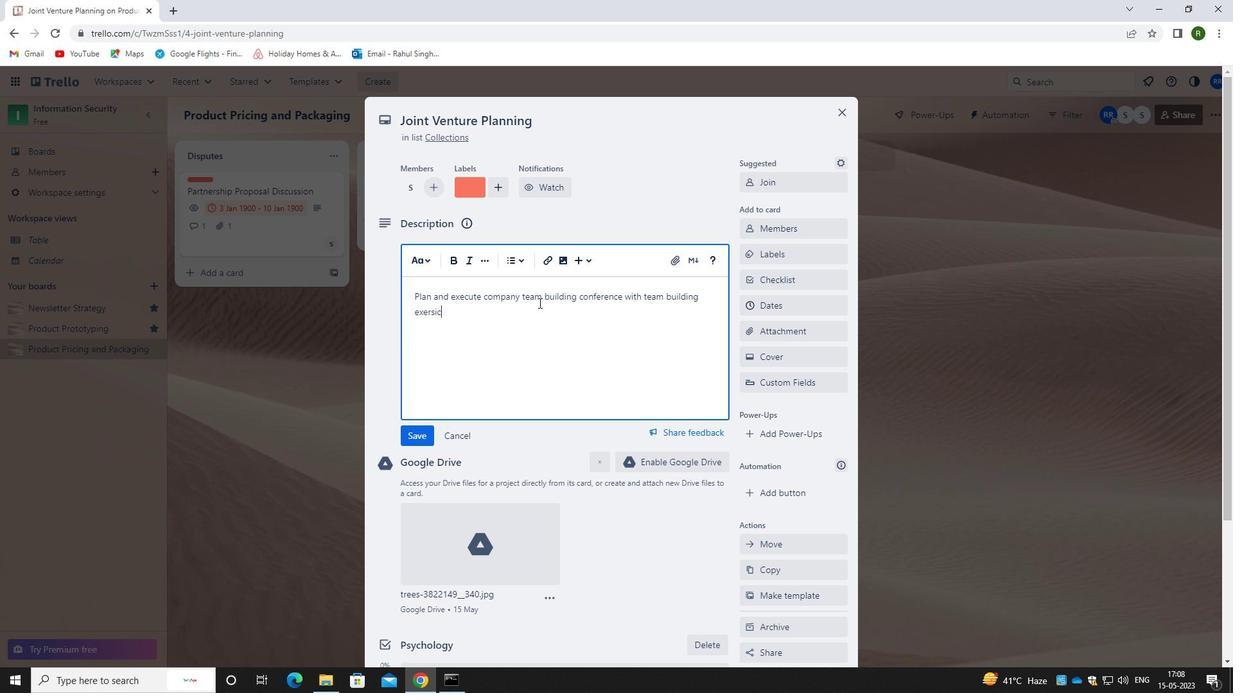 
Action: Mouse moved to (424, 436)
Screenshot: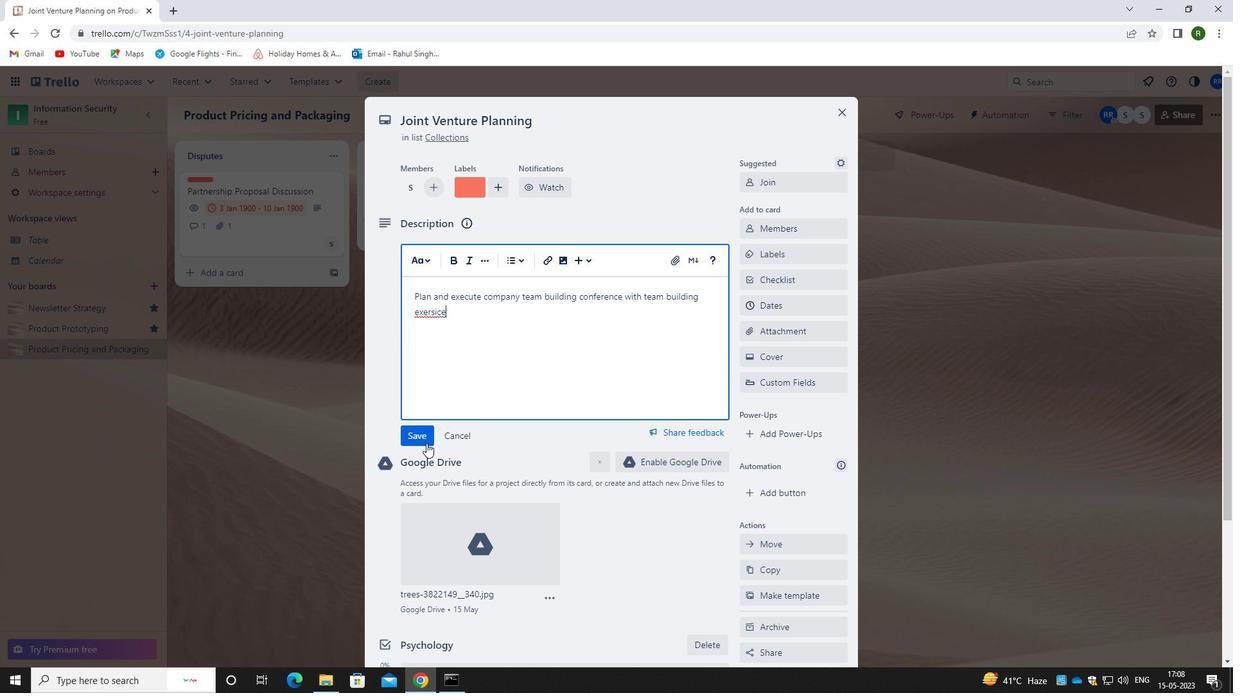 
Action: Mouse pressed left at (424, 436)
Screenshot: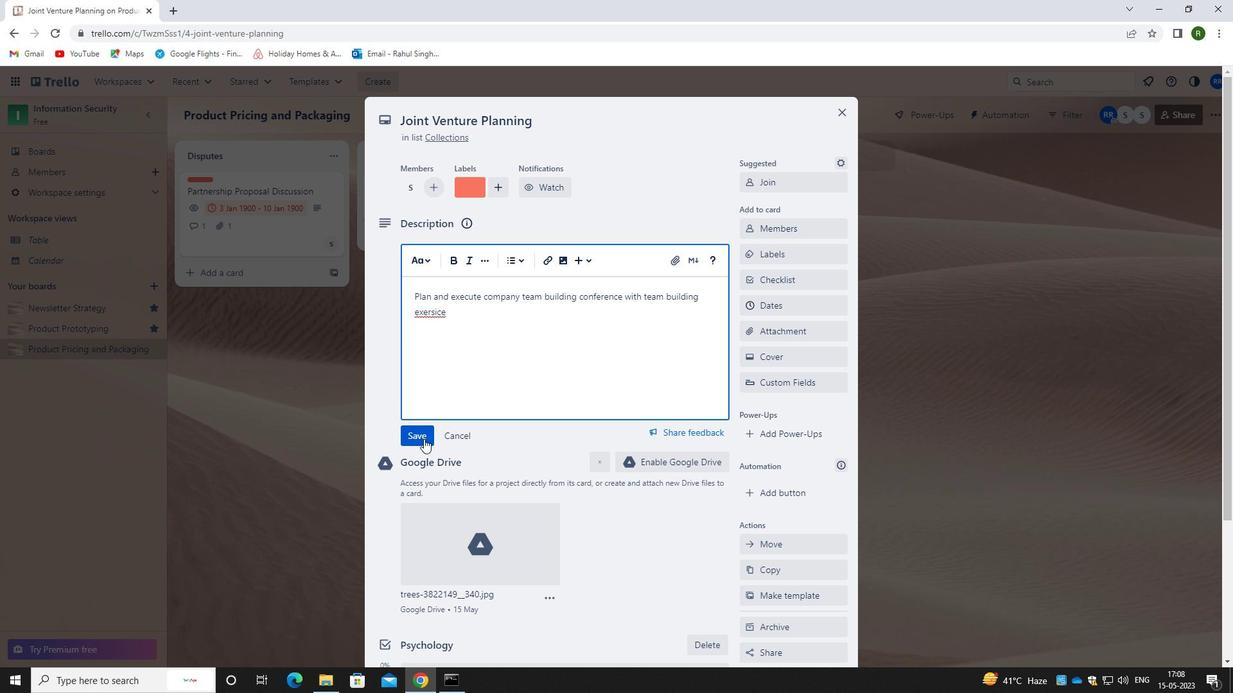 
Action: Mouse moved to (606, 464)
Screenshot: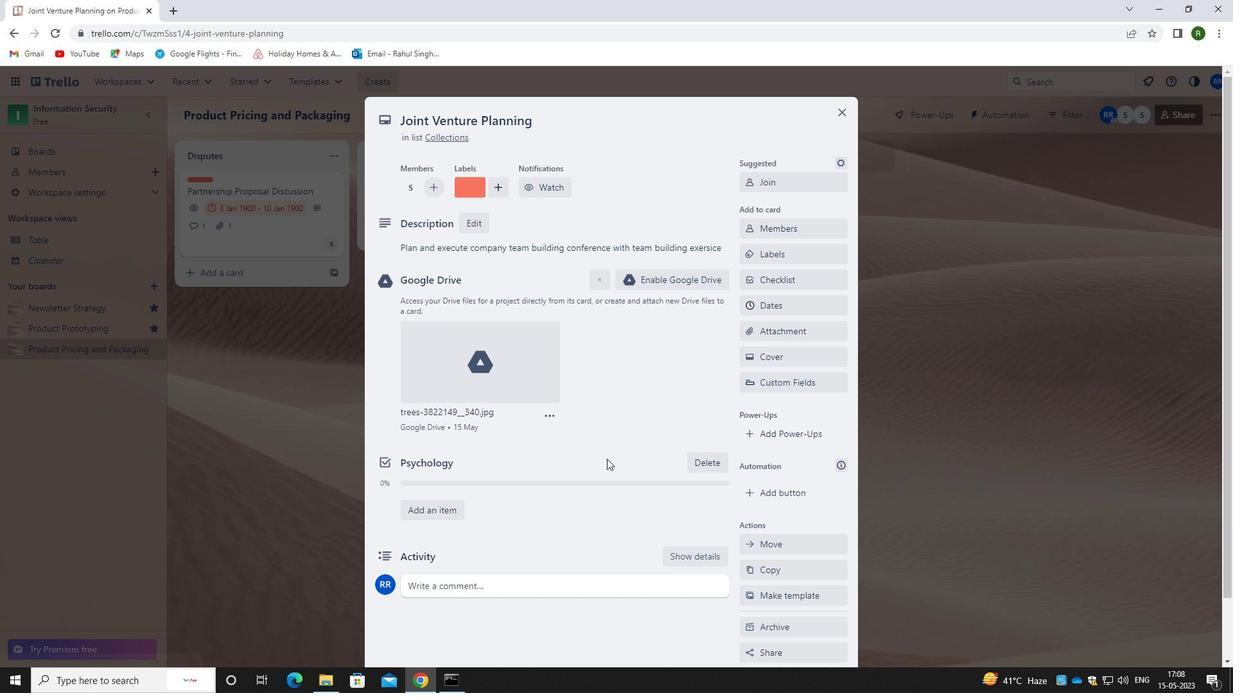 
Action: Mouse scrolled (606, 463) with delta (0, 0)
Screenshot: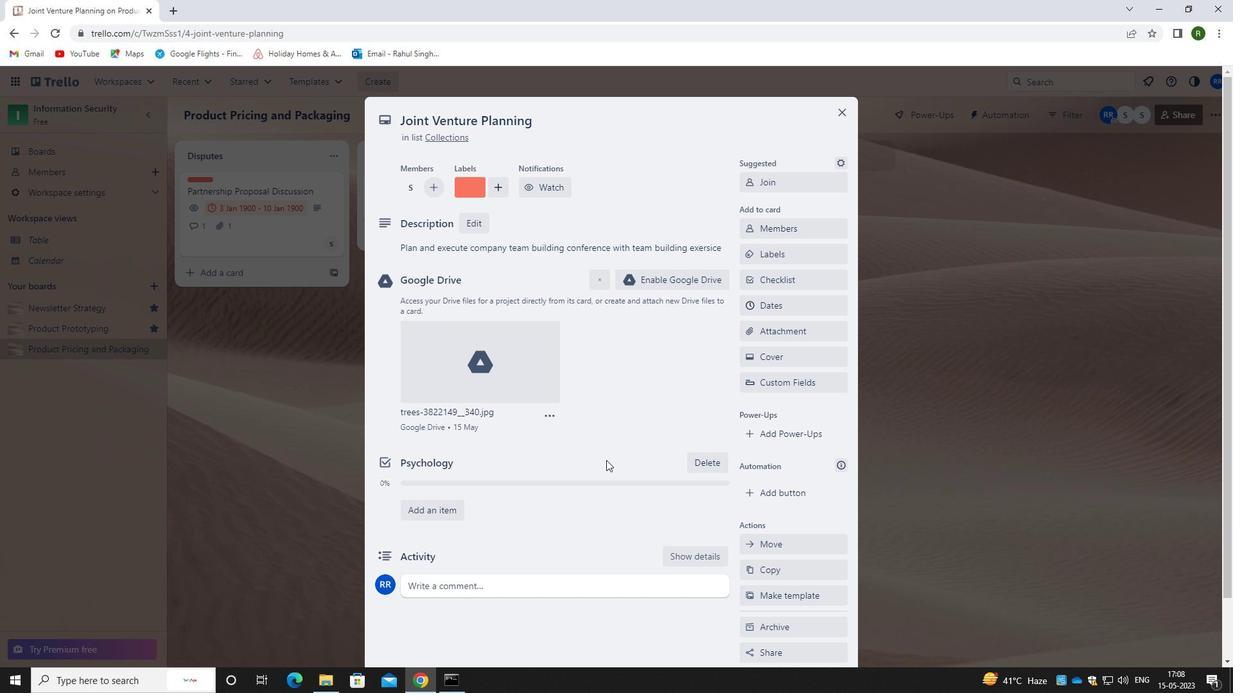 
Action: Mouse moved to (521, 535)
Screenshot: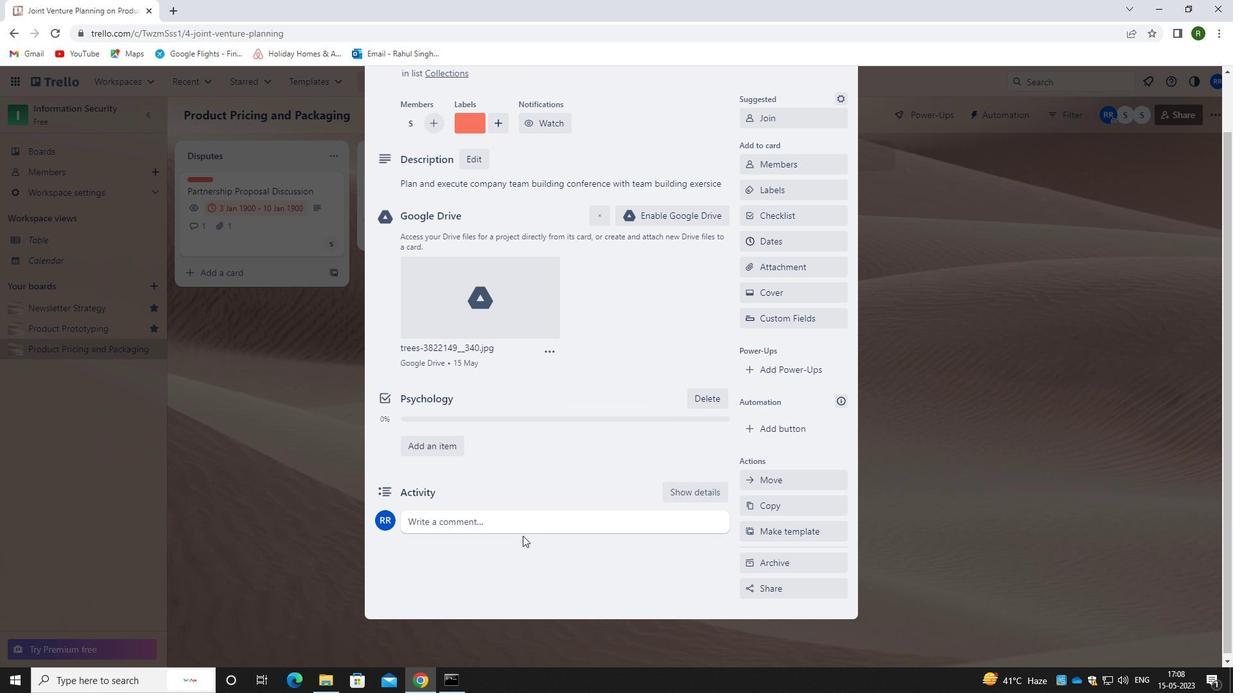 
Action: Mouse pressed left at (521, 535)
Screenshot: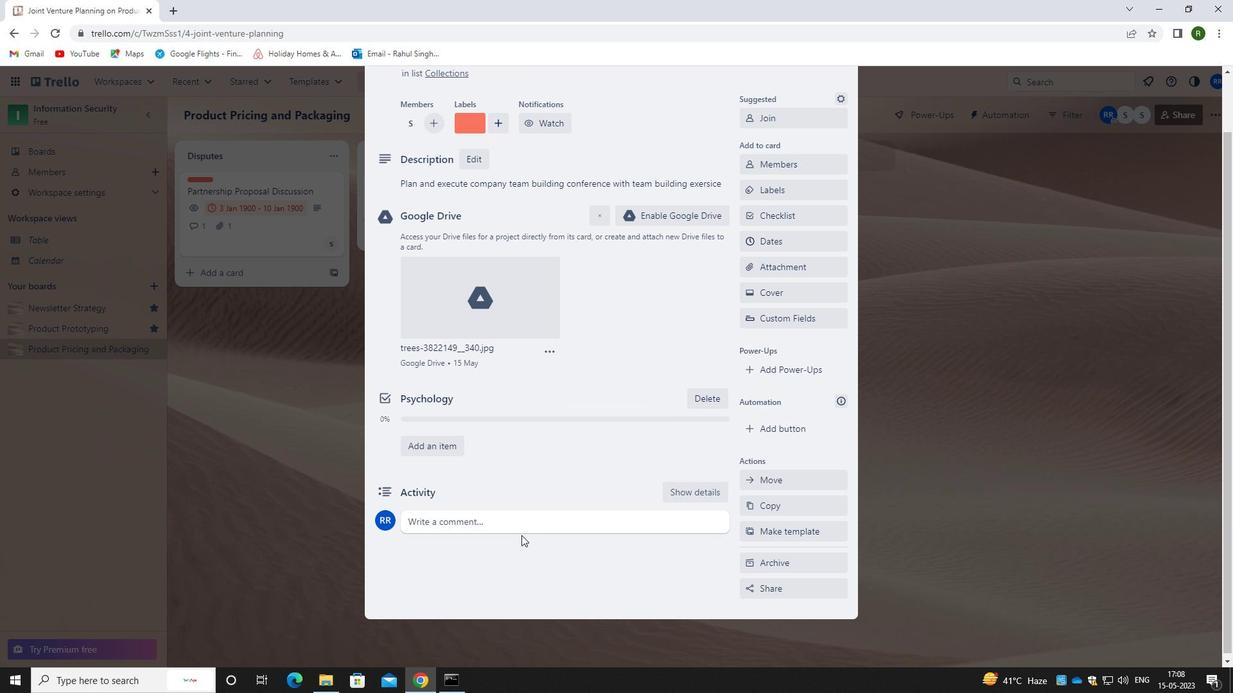 
Action: Mouse moved to (513, 531)
Screenshot: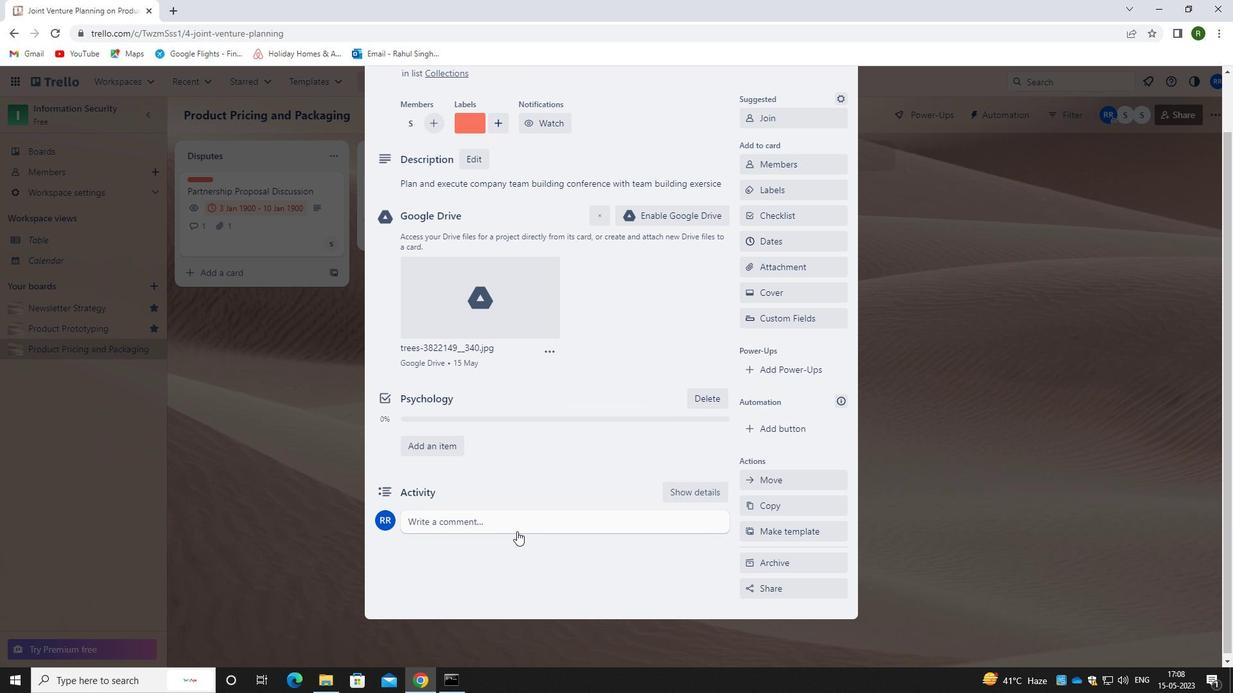 
Action: Mouse pressed left at (513, 531)
Screenshot: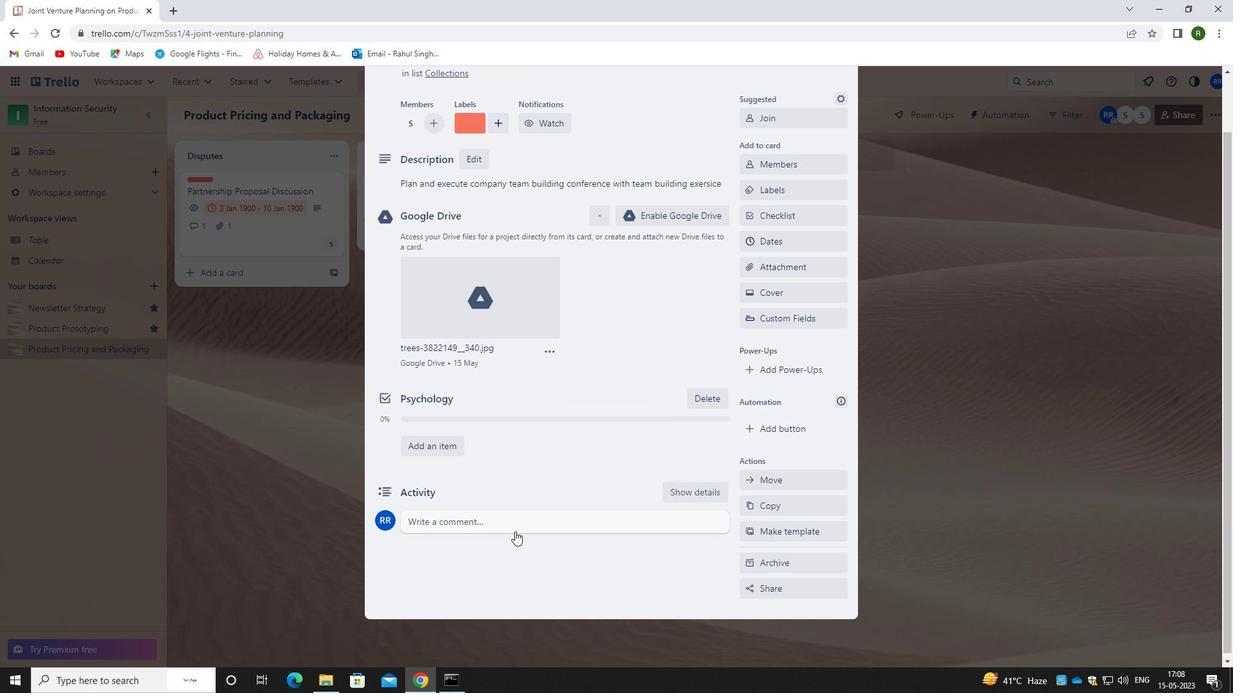 
Action: Mouse moved to (507, 547)
Screenshot: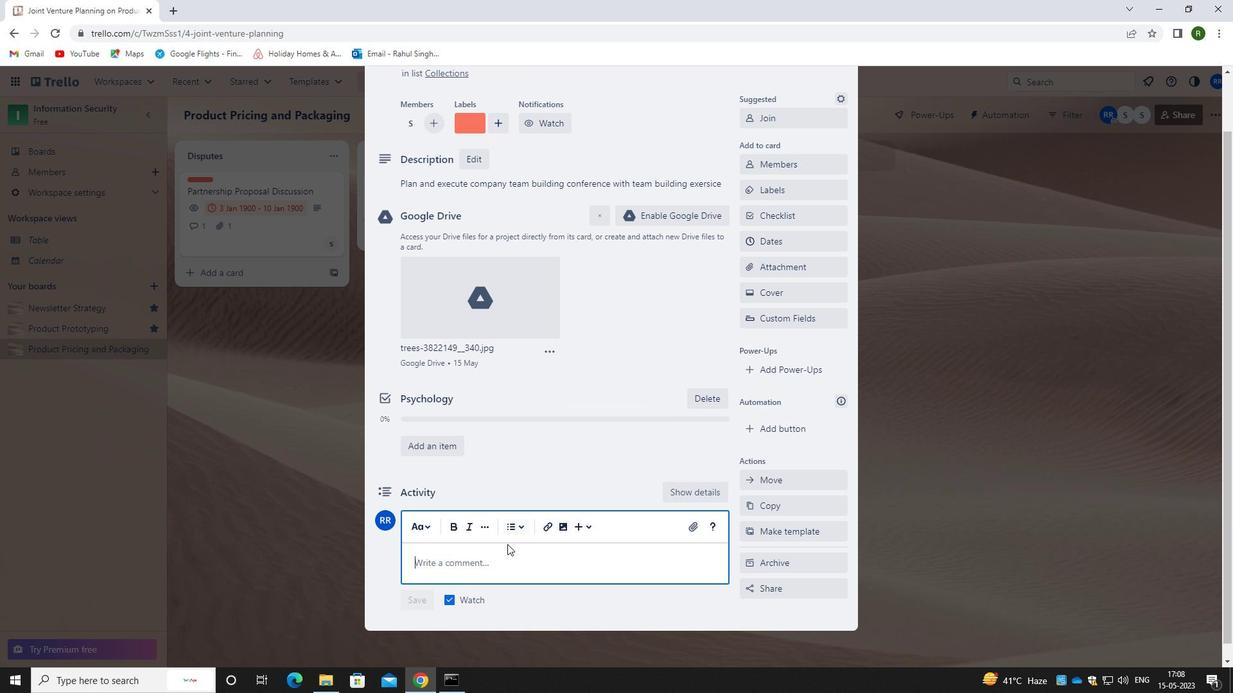 
Action: Key pressed <Key.caps_lock>T<Key.caps_lock>HIS<Key.space>TASK<Key.space>PRESENTS<Key.space>AN<Key.space>OPPORTUNITY<Key.space>TO<Key.space>SHOWCASE<Key.space>ORU<Key.space>LE<Key.backspace><Key.backspace><Key.backspace><Key.backspace><Key.backspace>UR<Key.space>LEADERSHIP<Key.space>ANND<Key.space>P<Key.backspace><Key.backspace><Key.backspace>D<Key.space><Key.backspace><Key.backspace><Key.backspace>D<Key.space>PROJECT<Key.space>MANAGEMENT<Key.space>SKILLS,<Key.space>ENSURING<Key.space>THAT<Key.space>IT<Key.space>W<Key.backspace>IS<Key.space>COMPLETED<Key.space>ON<Key.space>TIME<Key.space>AND<Key.space>WITHING<Key.backspace><Key.space>BUDGET.
Screenshot: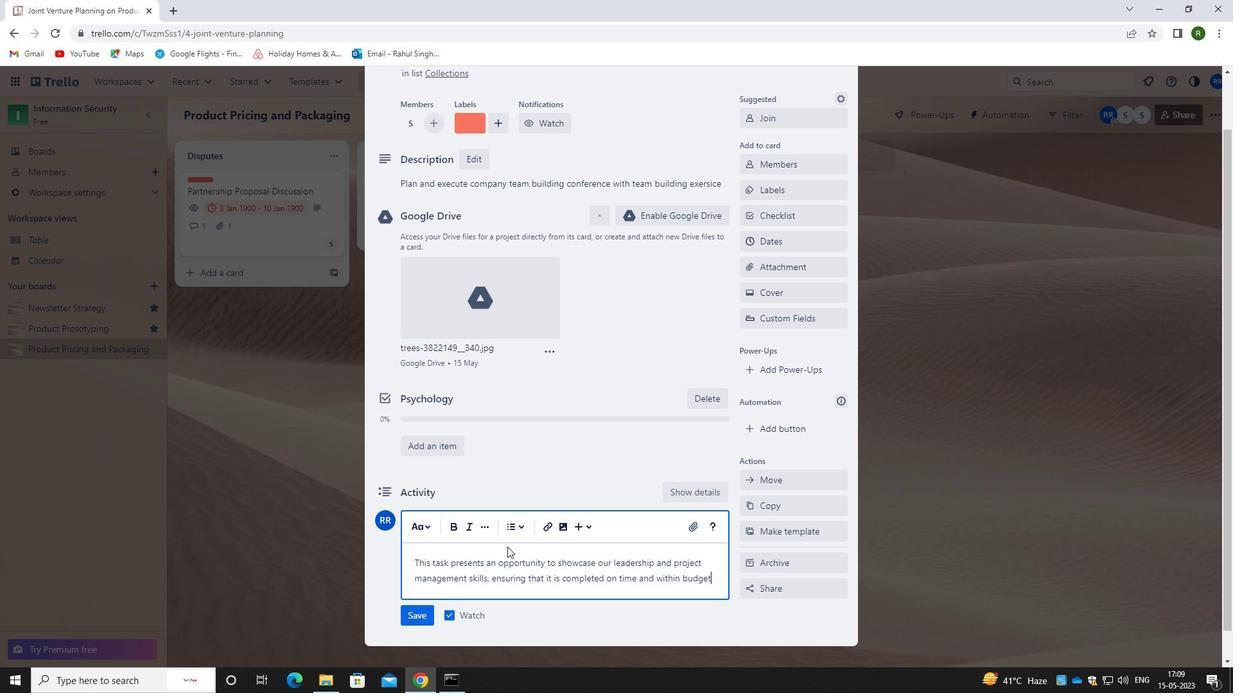 
Action: Mouse moved to (427, 614)
Screenshot: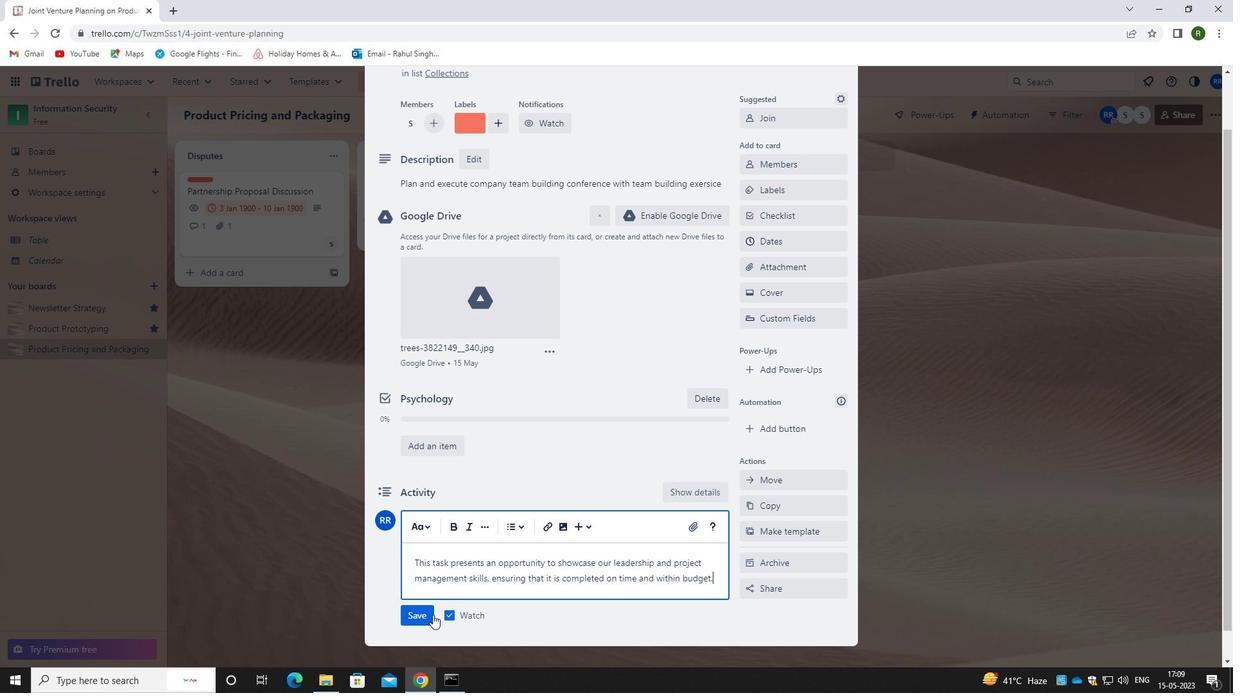 
Action: Mouse pressed left at (427, 614)
Screenshot: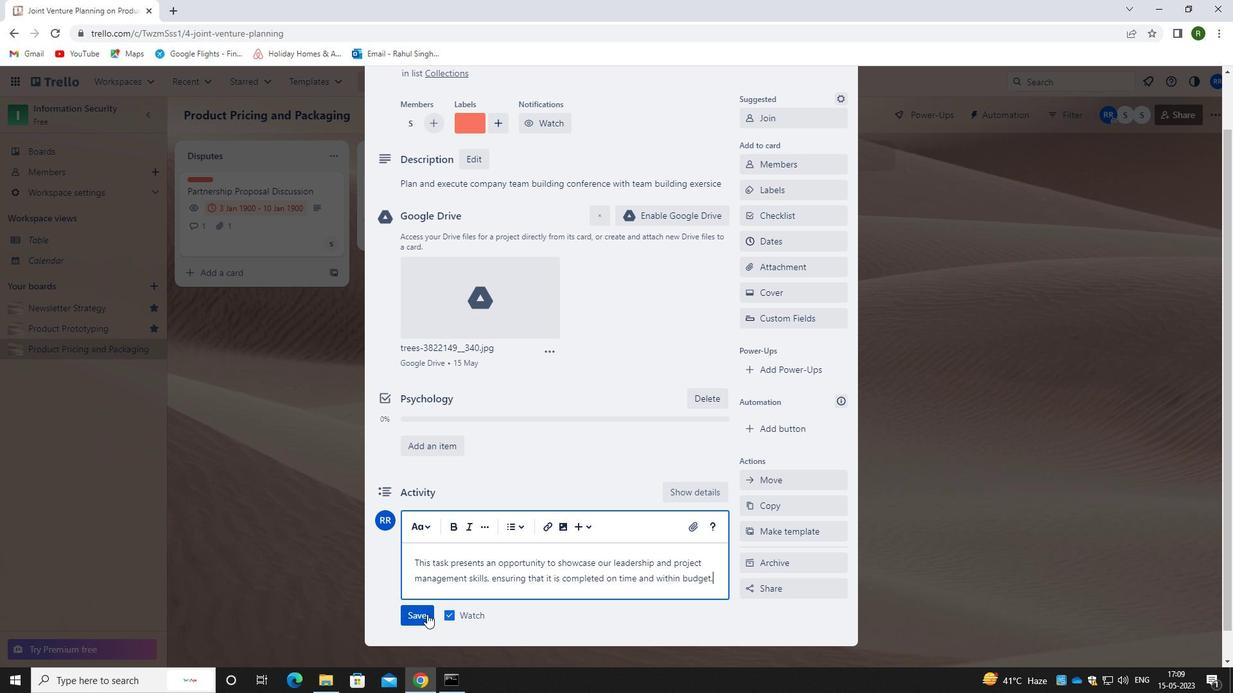 
Action: Mouse moved to (779, 243)
Screenshot: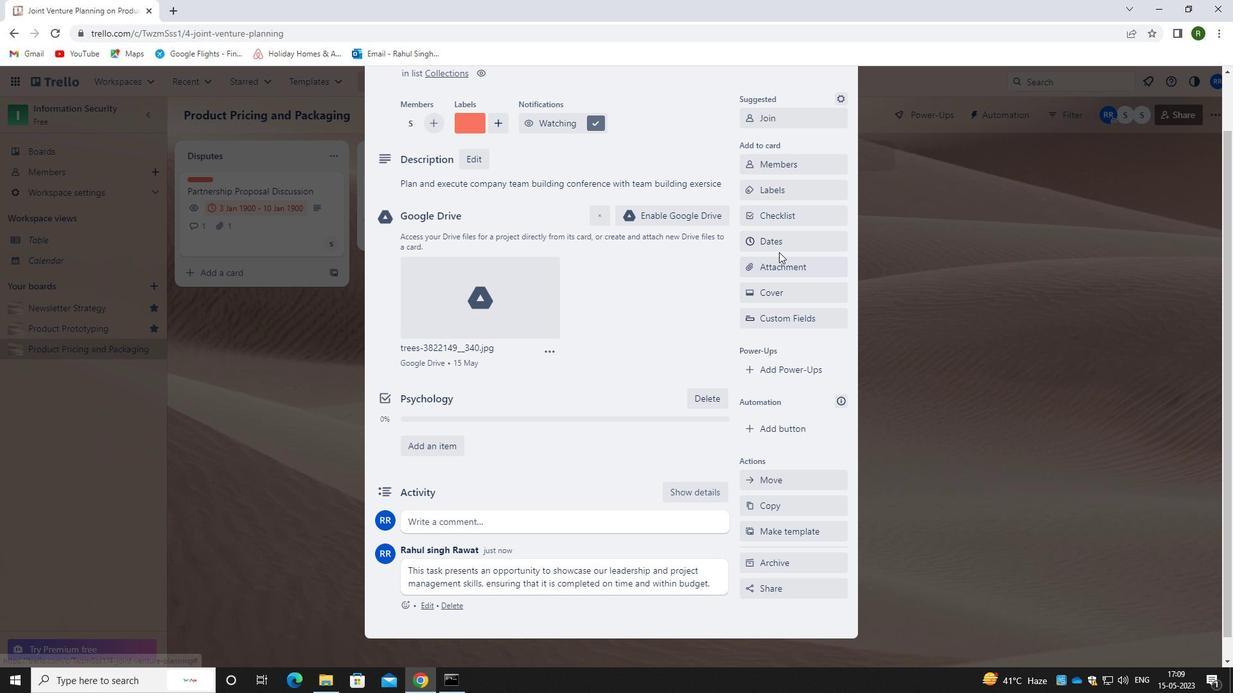 
Action: Mouse pressed left at (779, 243)
Screenshot: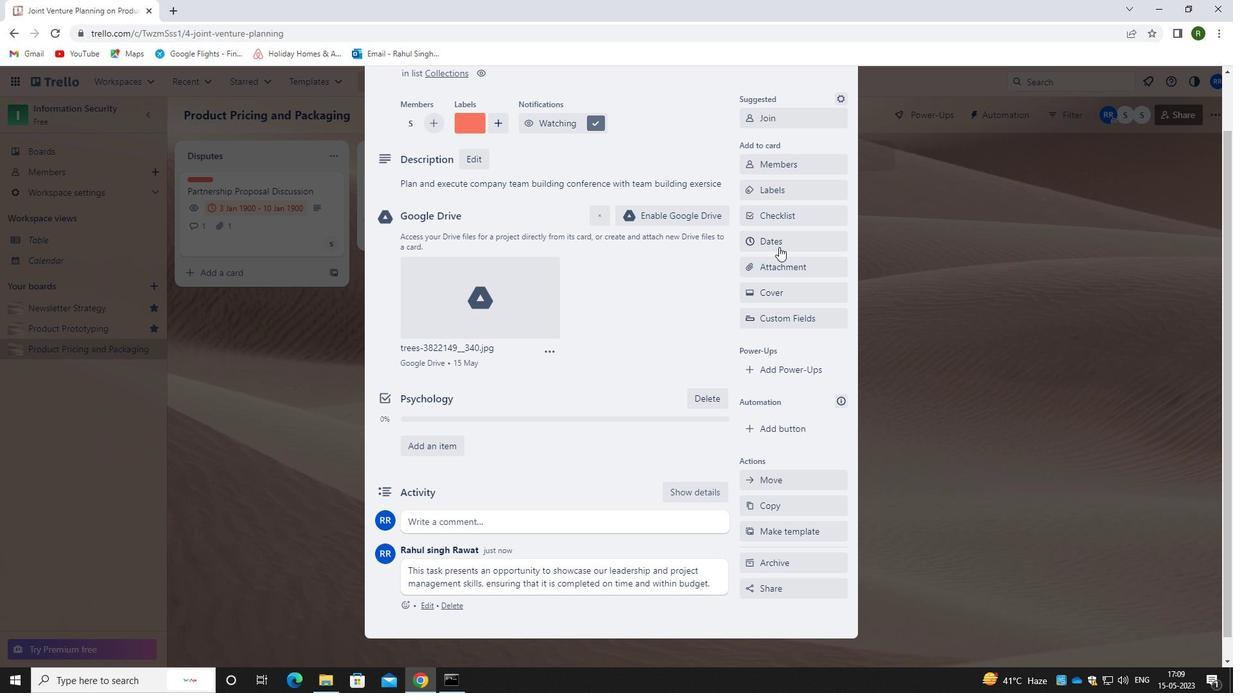 
Action: Mouse moved to (751, 347)
Screenshot: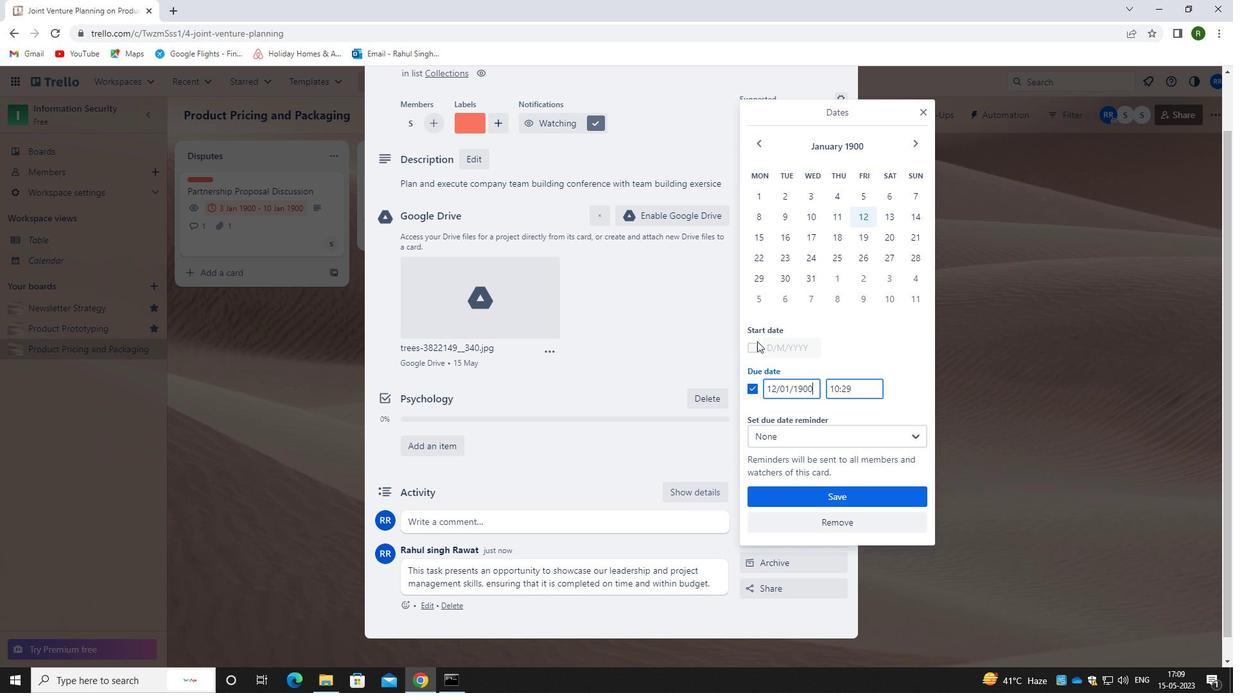 
Action: Mouse pressed left at (751, 347)
Screenshot: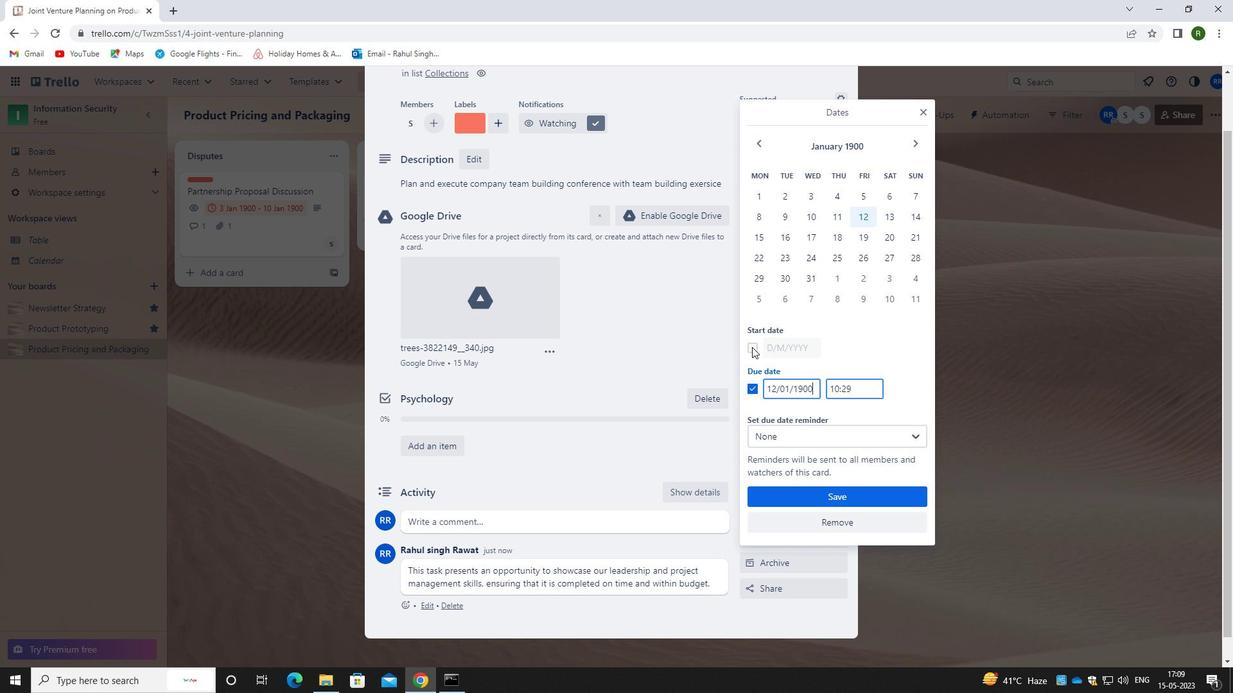 
Action: Mouse moved to (816, 348)
Screenshot: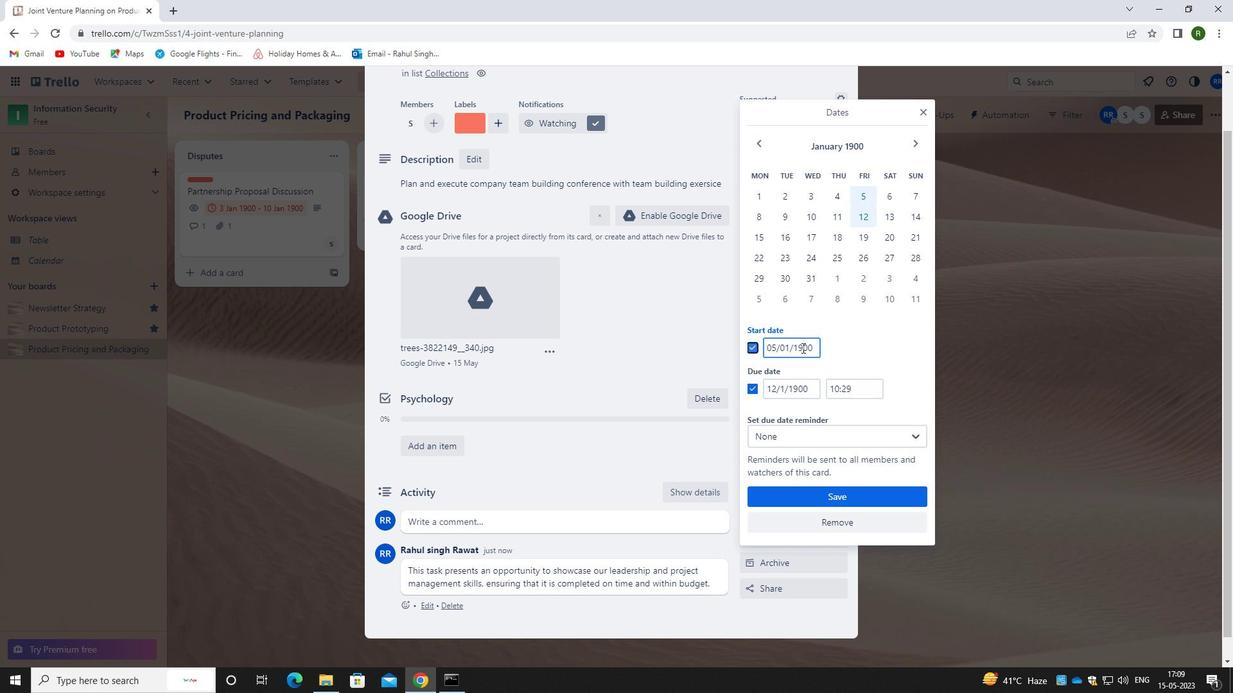 
Action: Mouse pressed left at (816, 348)
Screenshot: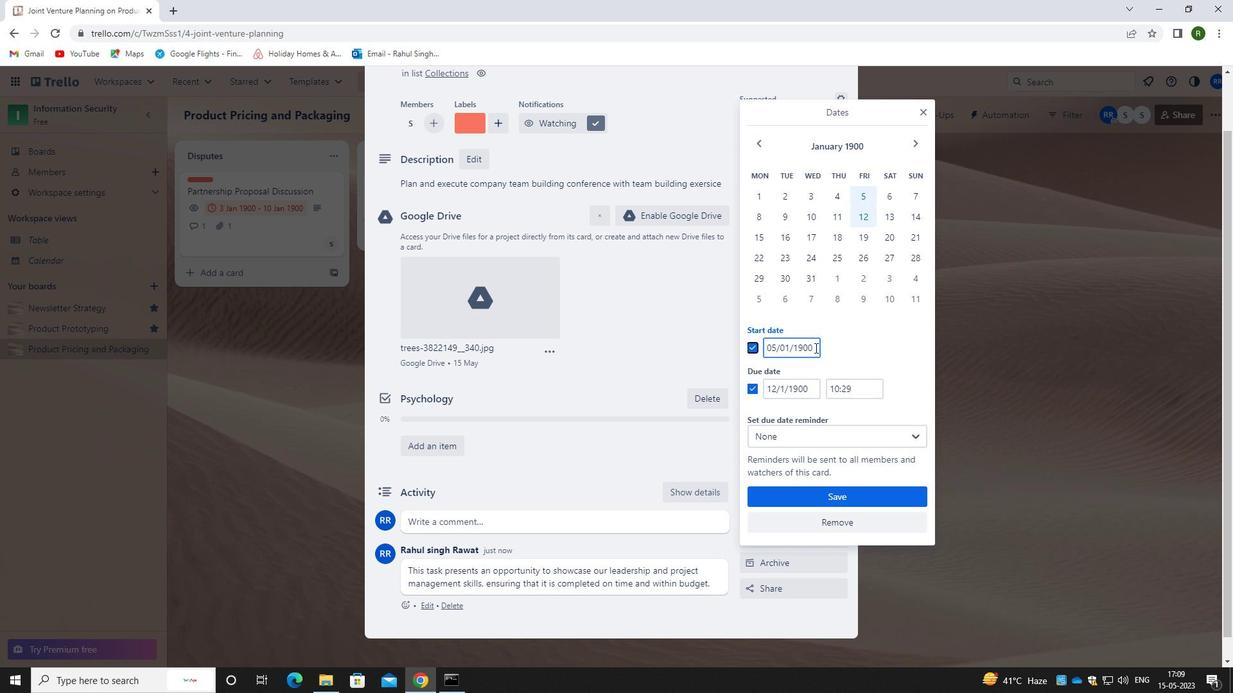 
Action: Mouse moved to (757, 352)
Screenshot: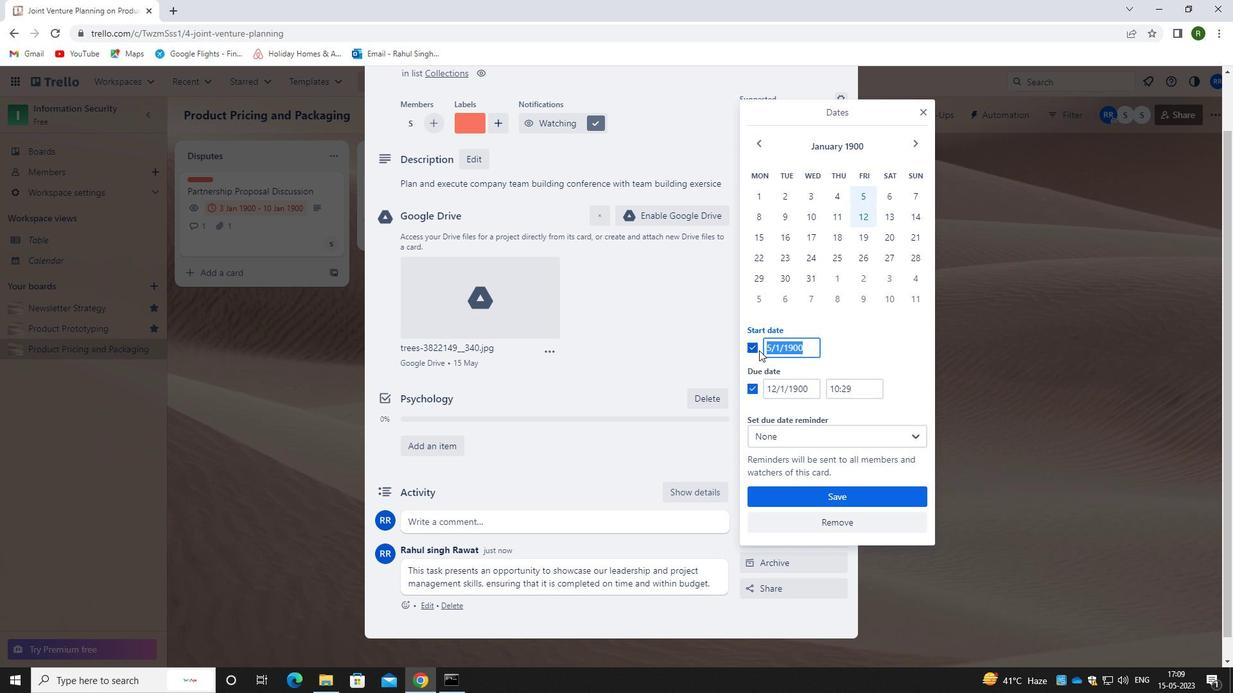 
Action: Key pressed 06/01/1900
Screenshot: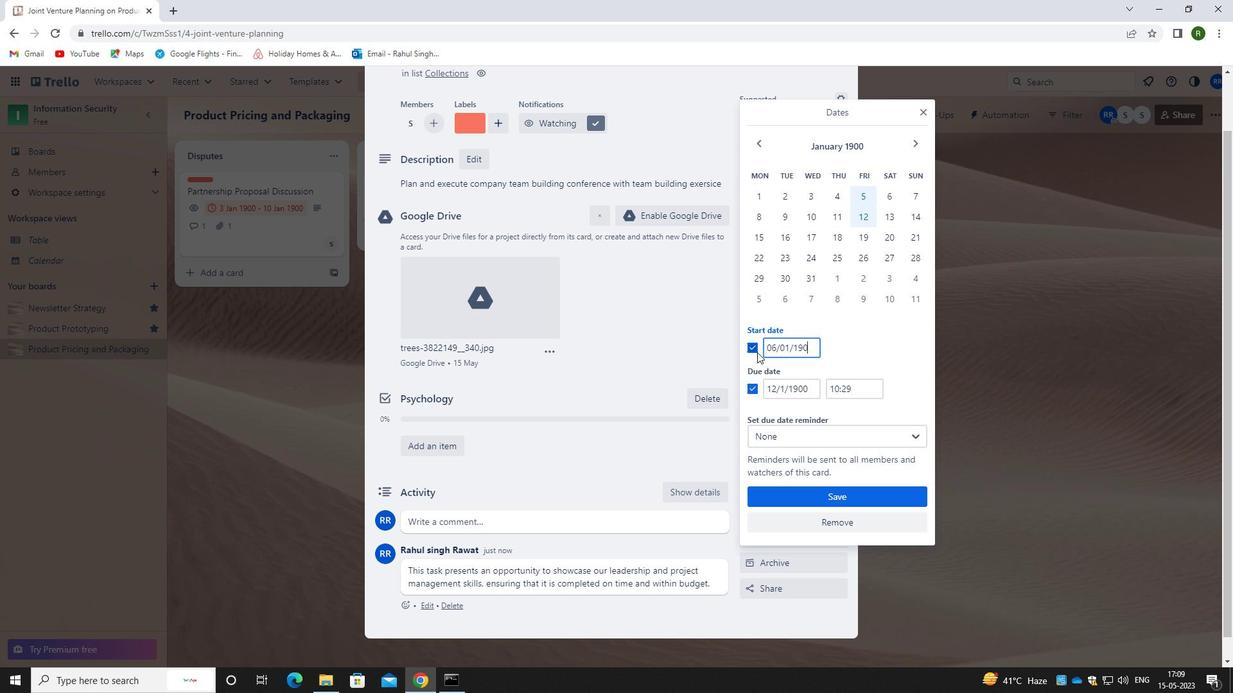 
Action: Mouse moved to (808, 392)
Screenshot: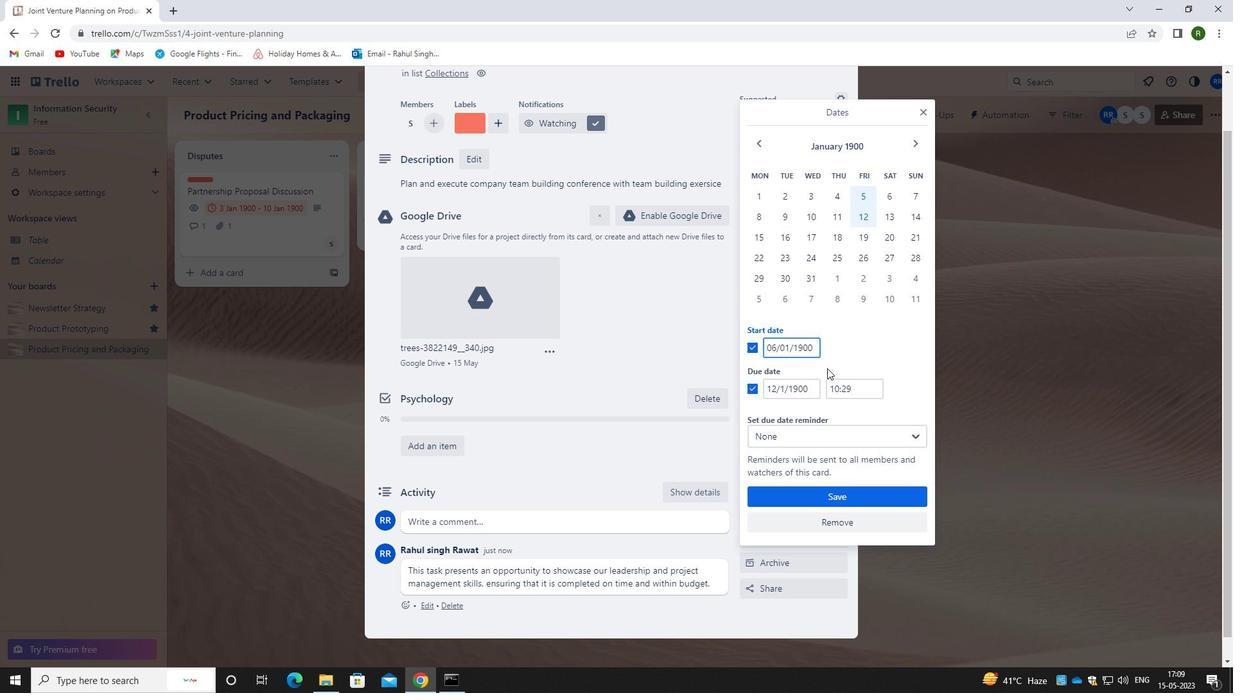 
Action: Mouse pressed left at (808, 392)
Screenshot: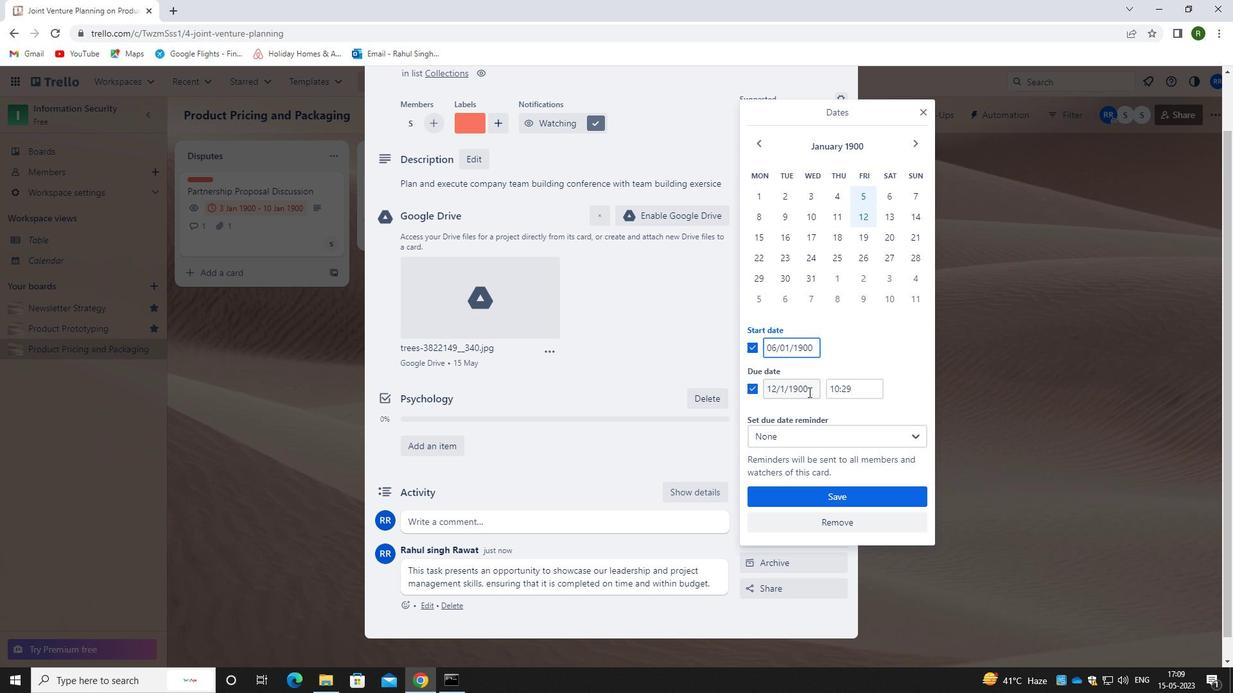 
Action: Mouse moved to (763, 390)
Screenshot: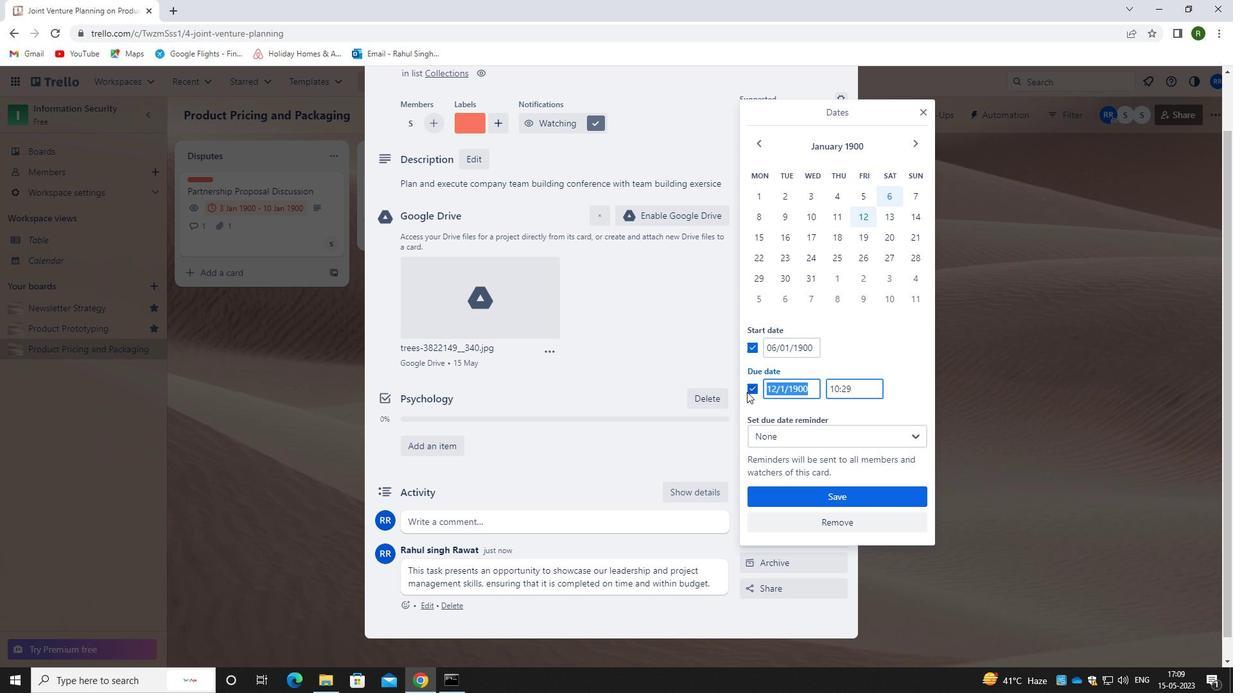 
Action: Key pressed 13/01/1900
Screenshot: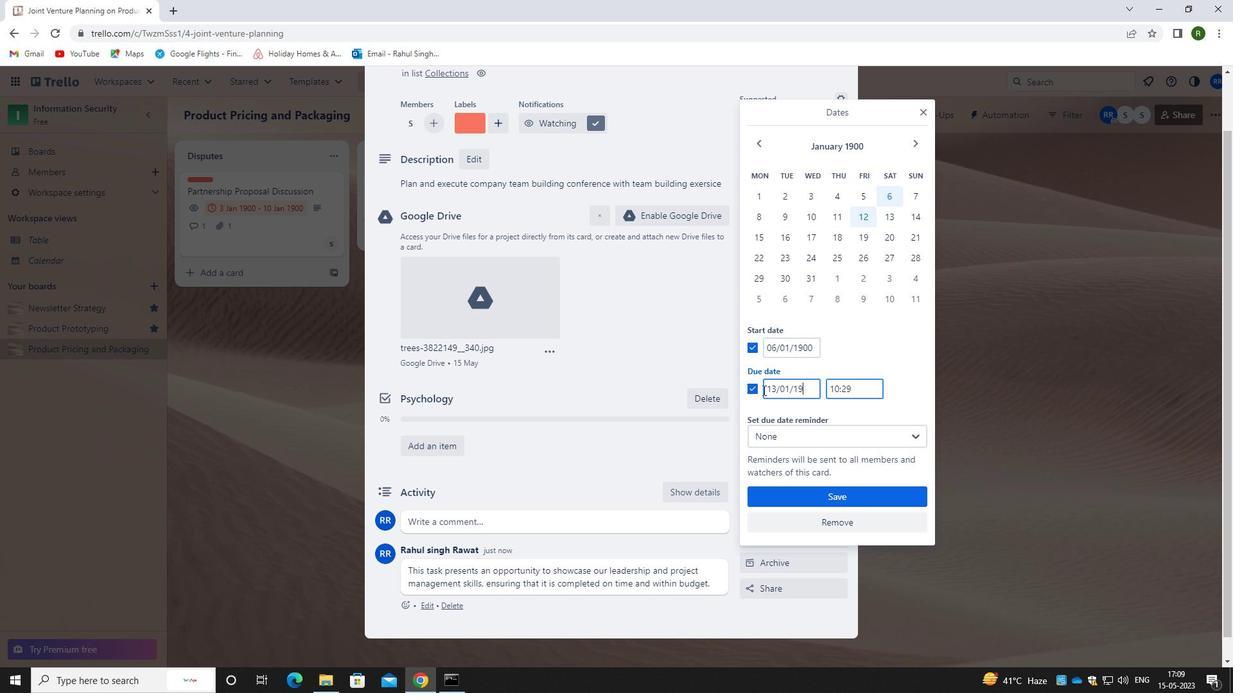 
Action: Mouse moved to (886, 497)
Screenshot: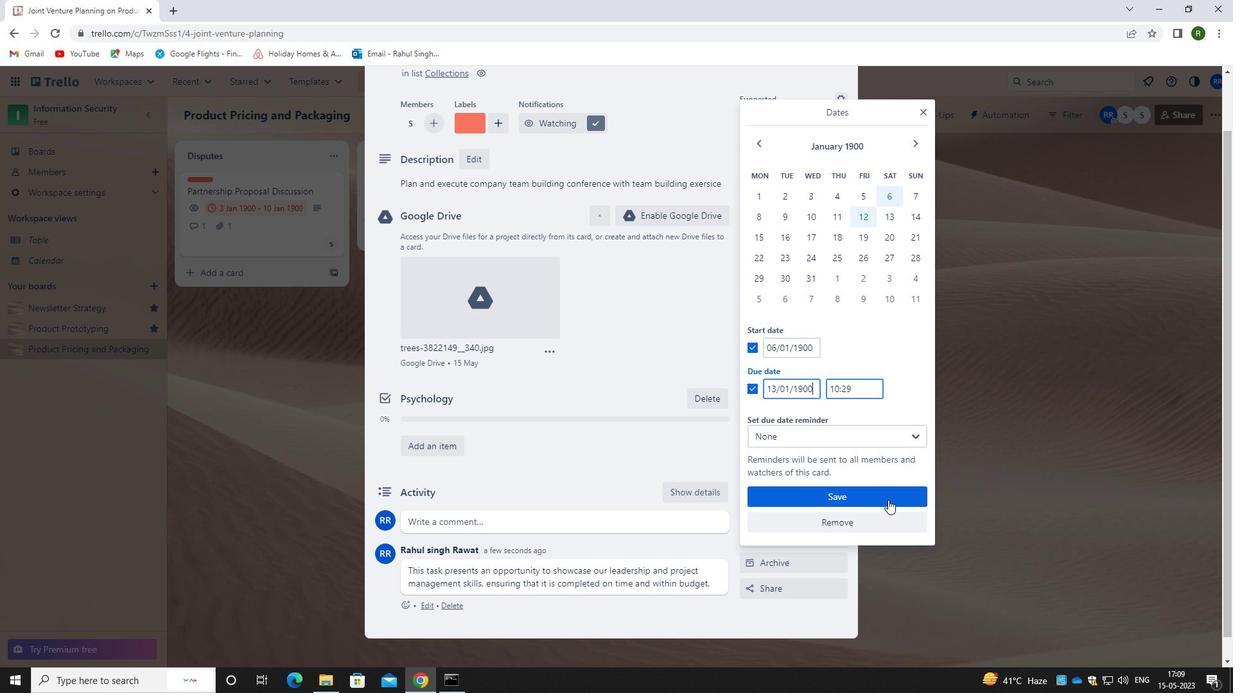 
Action: Mouse pressed left at (886, 497)
Screenshot: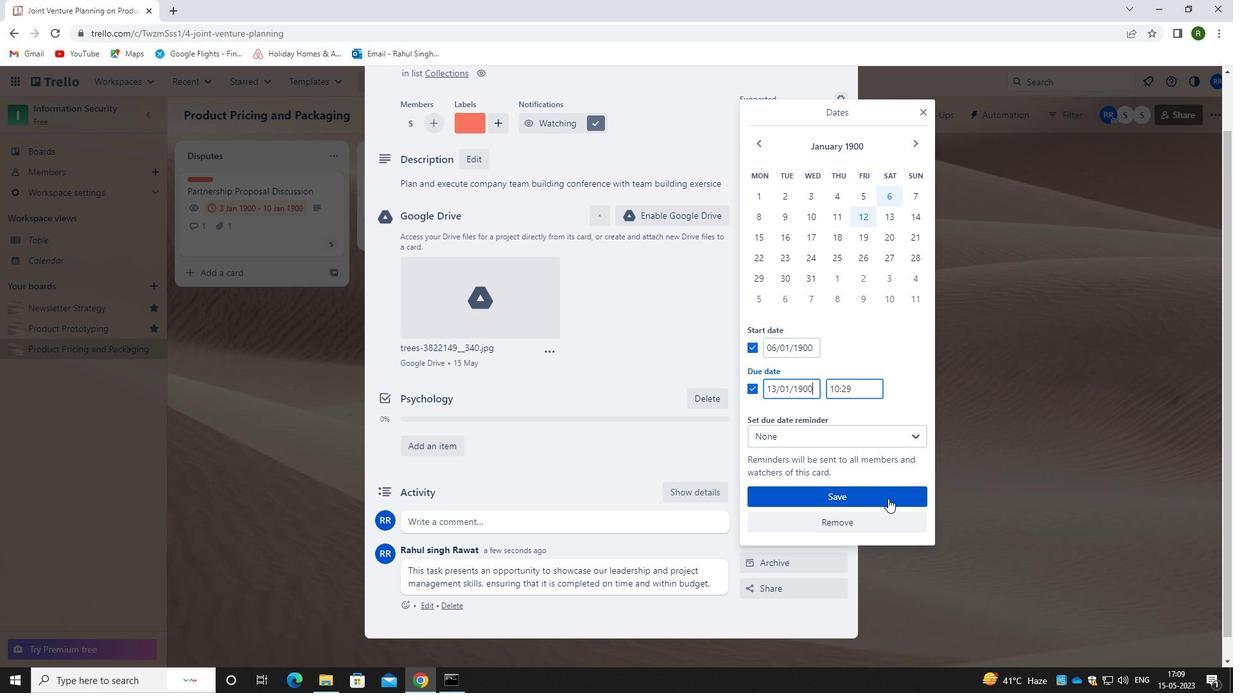 
Action: Mouse moved to (686, 456)
Screenshot: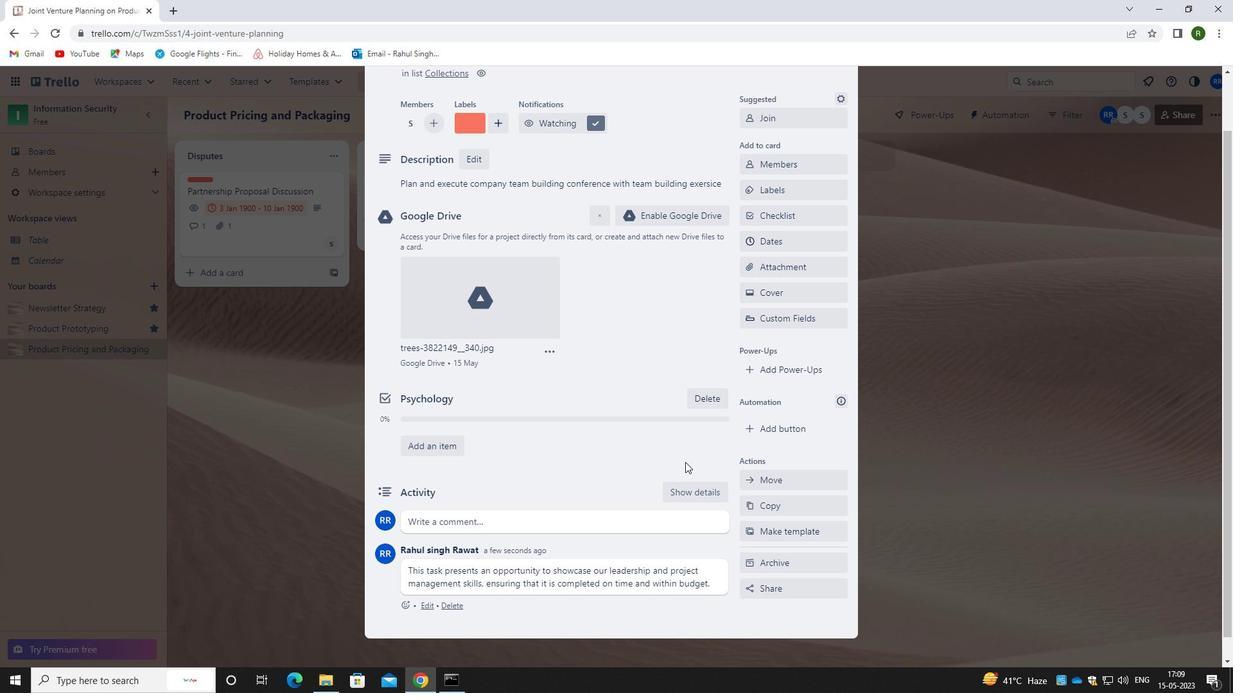 
Action: Mouse scrolled (686, 456) with delta (0, 0)
Screenshot: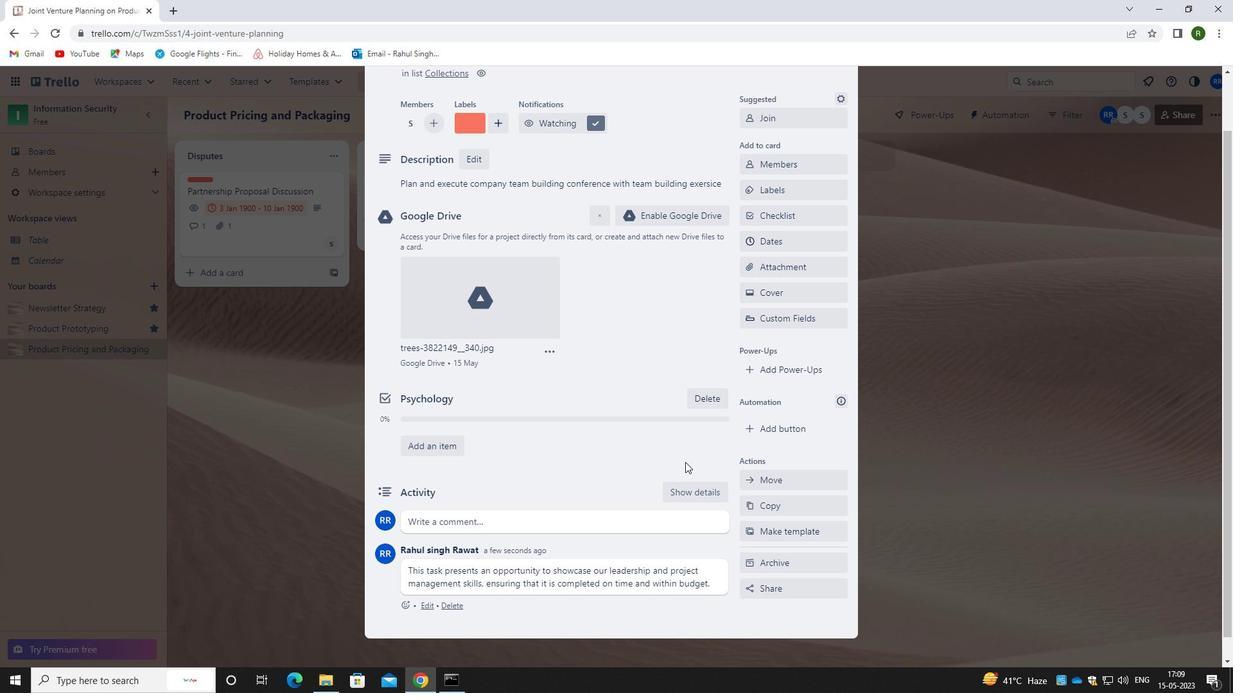 
Action: Mouse moved to (686, 456)
Screenshot: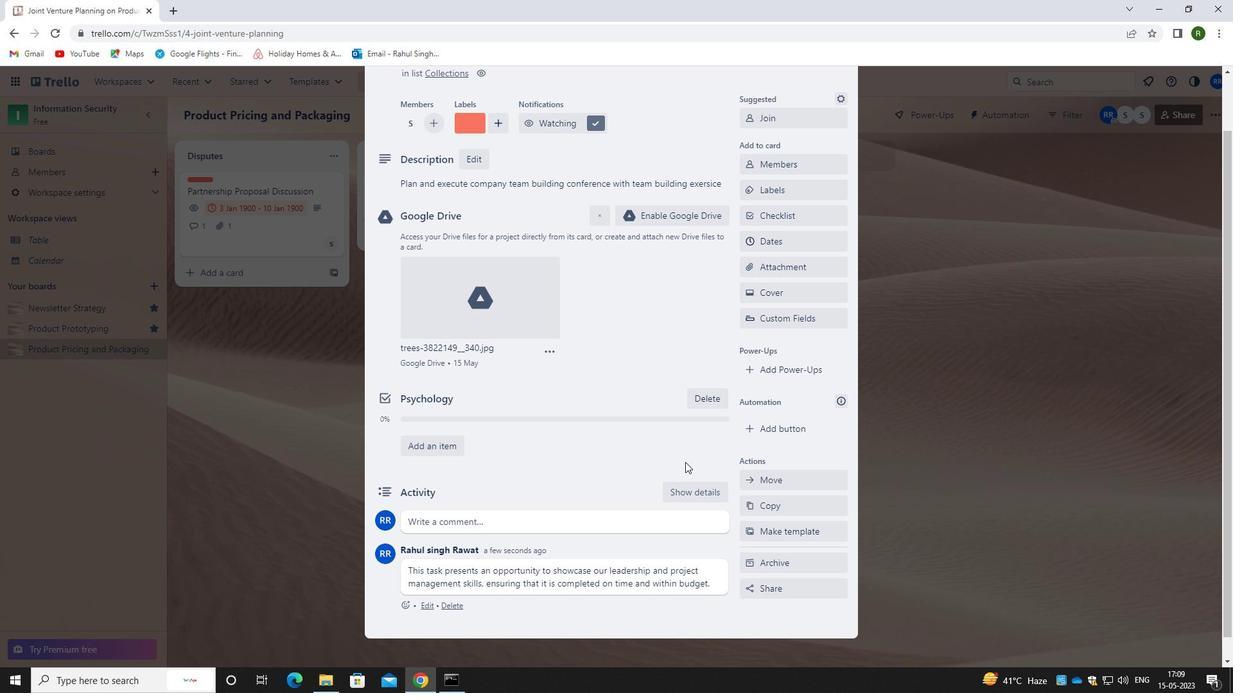 
Action: Mouse scrolled (686, 456) with delta (0, 0)
Screenshot: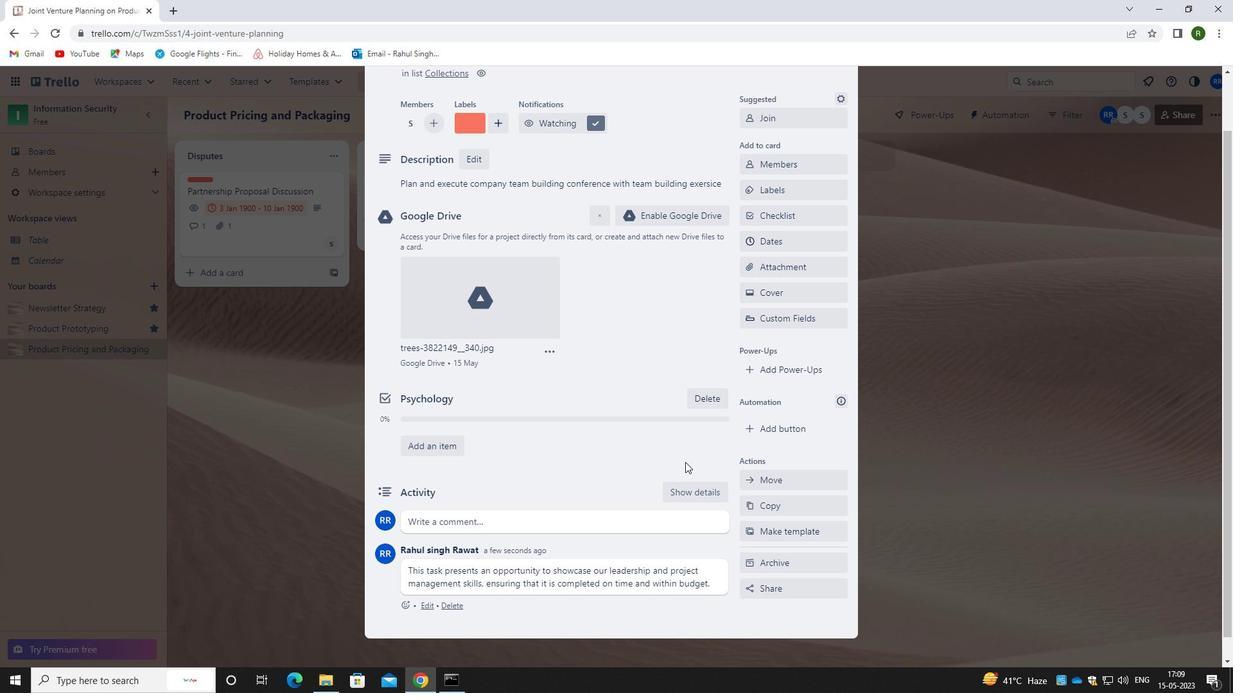 
Action: Mouse moved to (686, 454)
Screenshot: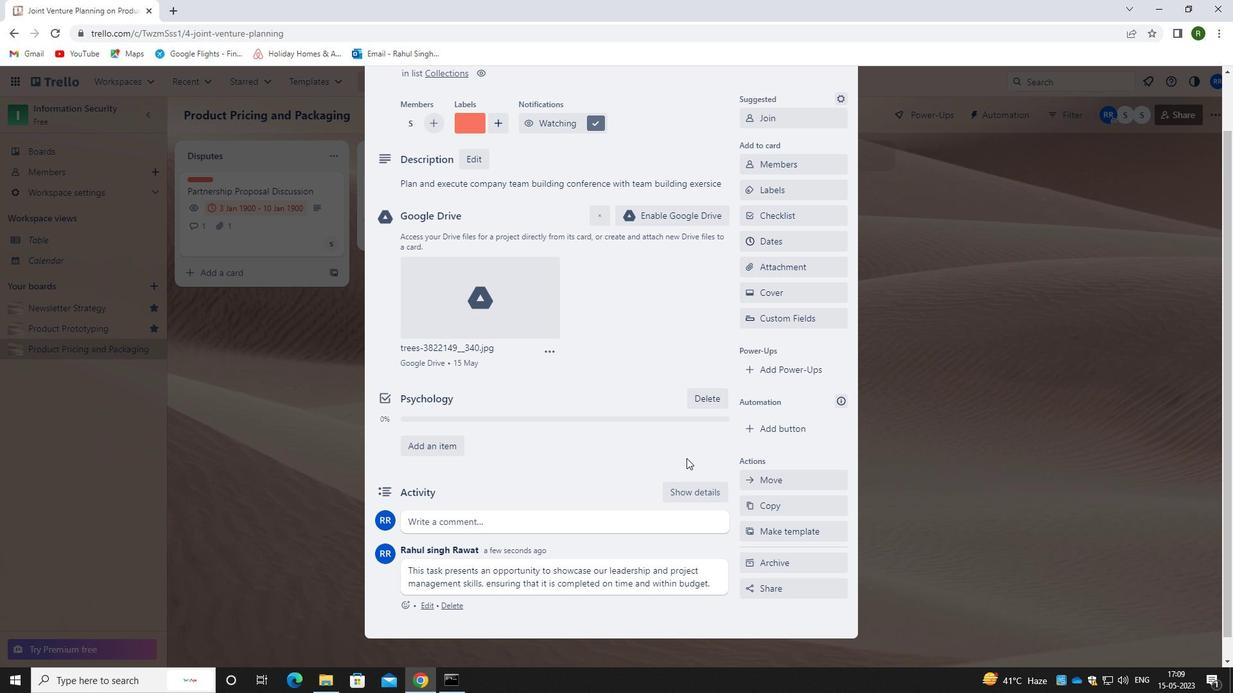 
Action: Mouse scrolled (686, 455) with delta (0, 0)
Screenshot: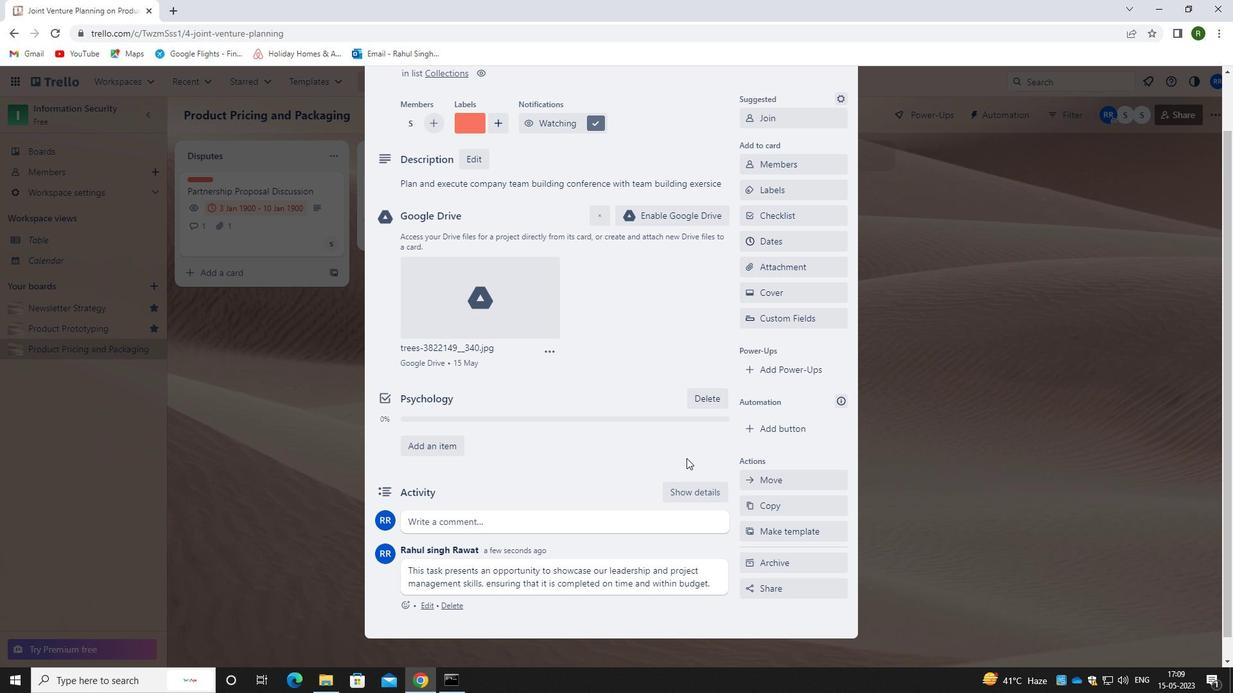 
Action: Mouse moved to (686, 454)
Screenshot: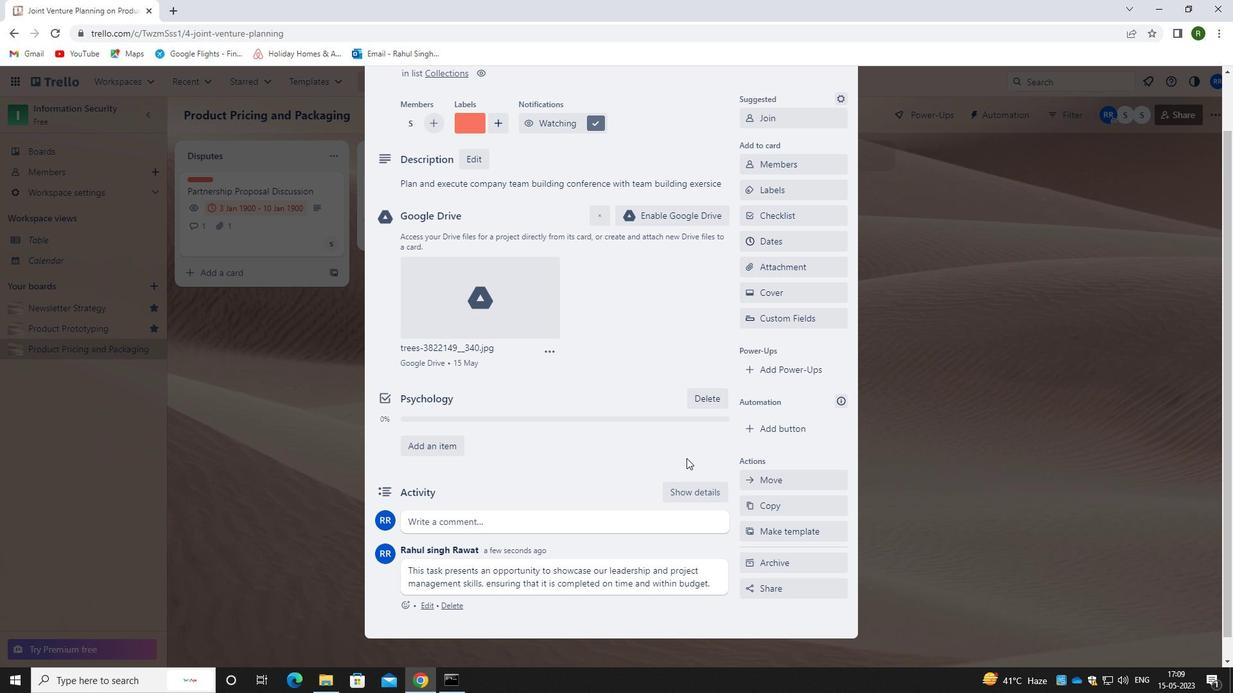
Action: Mouse scrolled (686, 454) with delta (0, 0)
Screenshot: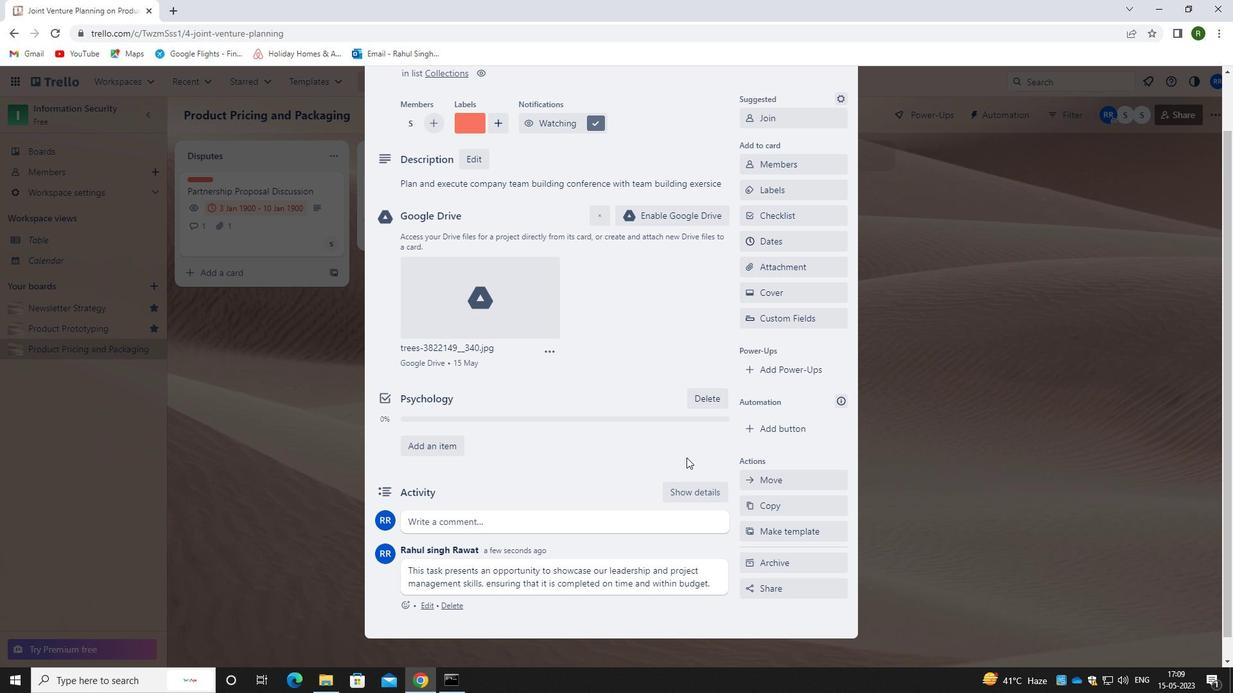 
Action: Mouse moved to (661, 357)
Screenshot: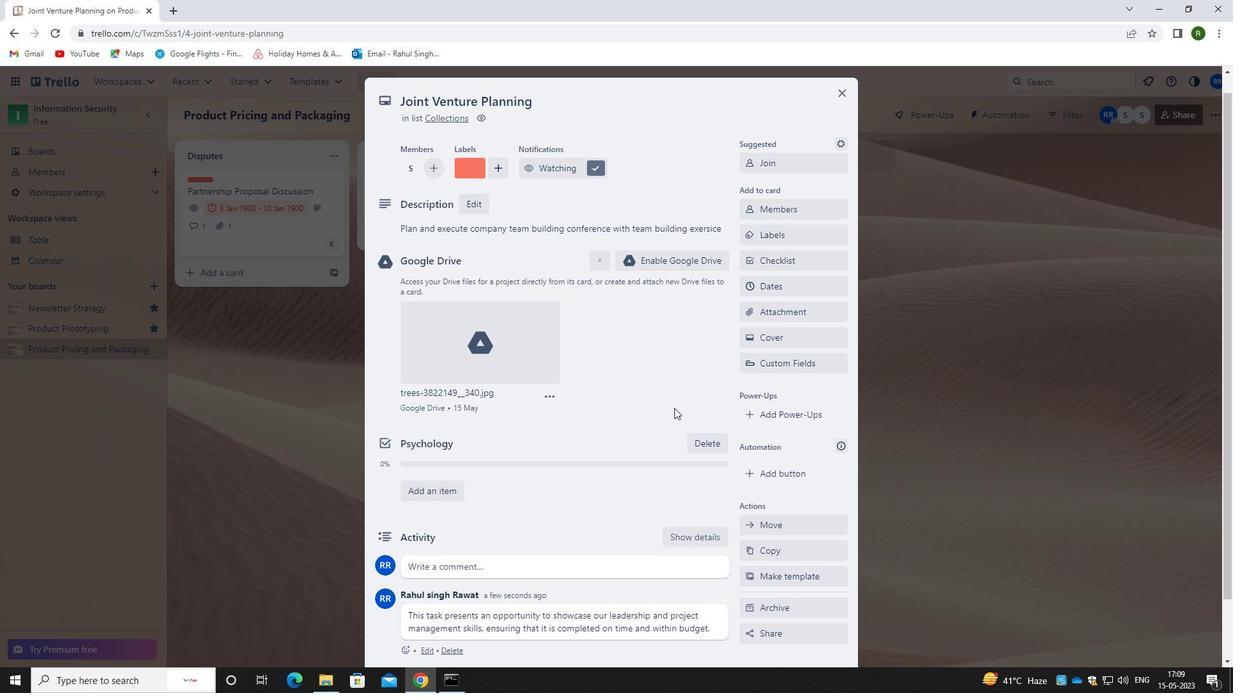 
